 Task: In the  document Cyberbullyingfile.rtf change page color to  'Blue'. Insert watermark  'Do not copy ' Apply Font Style in watermark Georgia
Action: Mouse moved to (327, 410)
Screenshot: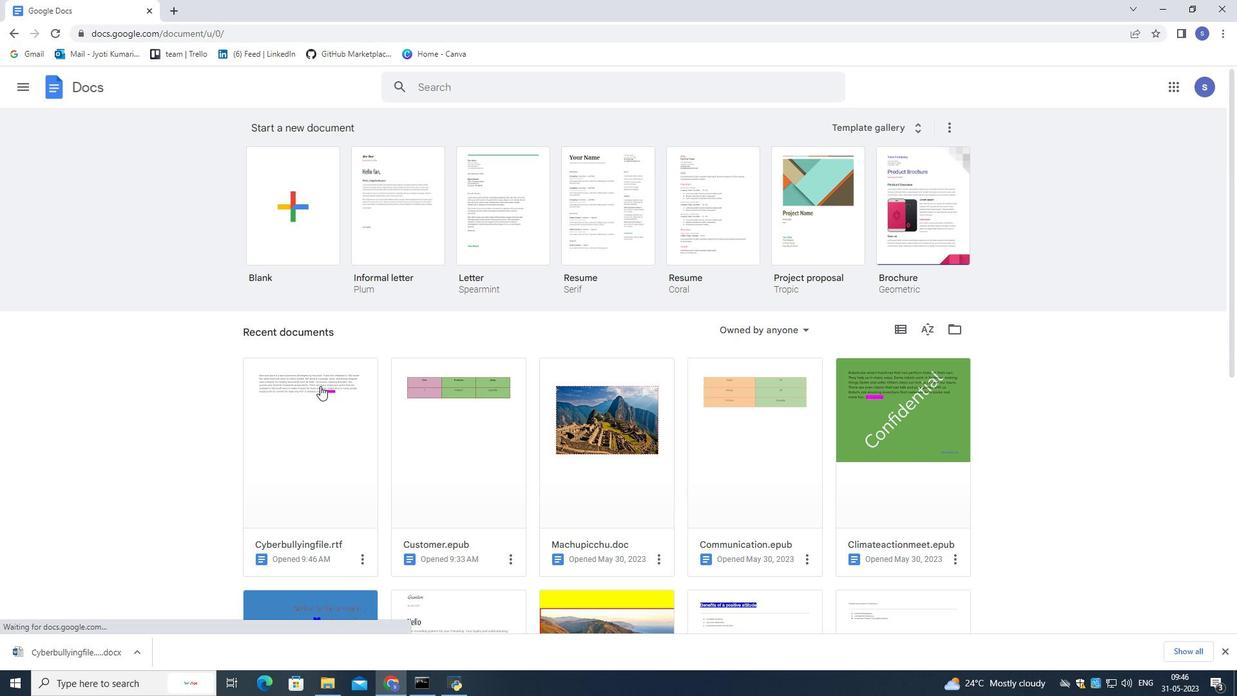 
Action: Mouse pressed left at (327, 410)
Screenshot: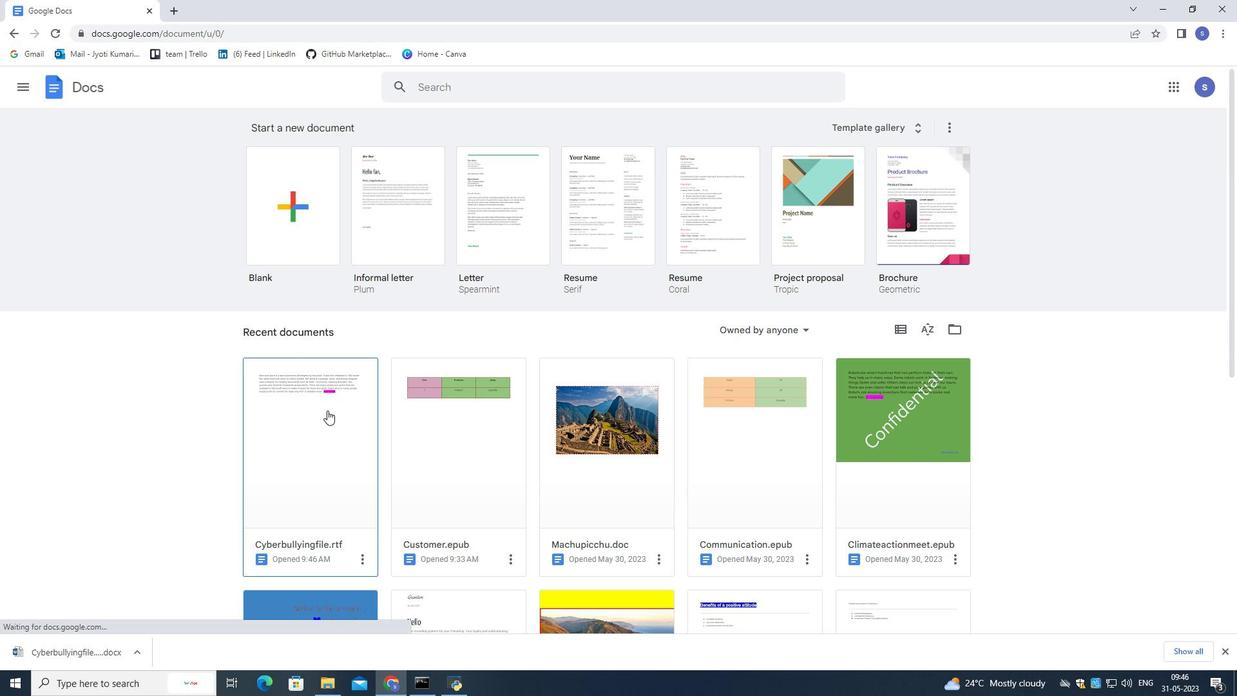 
Action: Mouse moved to (49, 97)
Screenshot: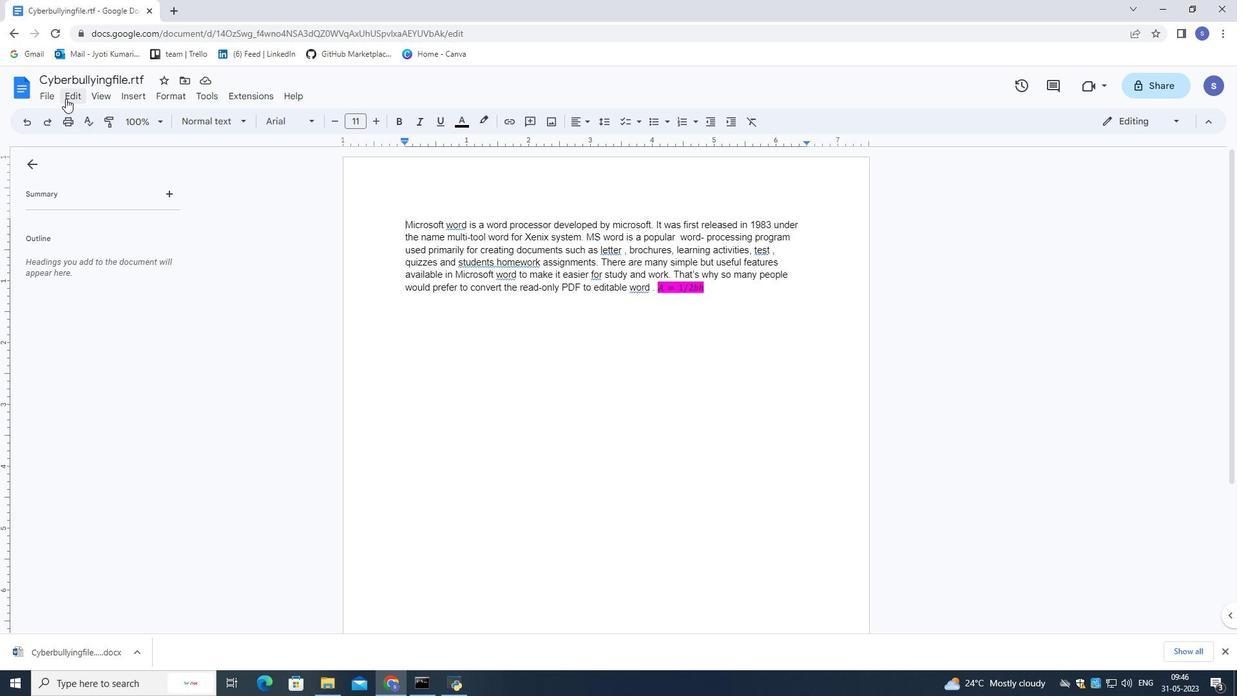 
Action: Mouse pressed left at (49, 97)
Screenshot: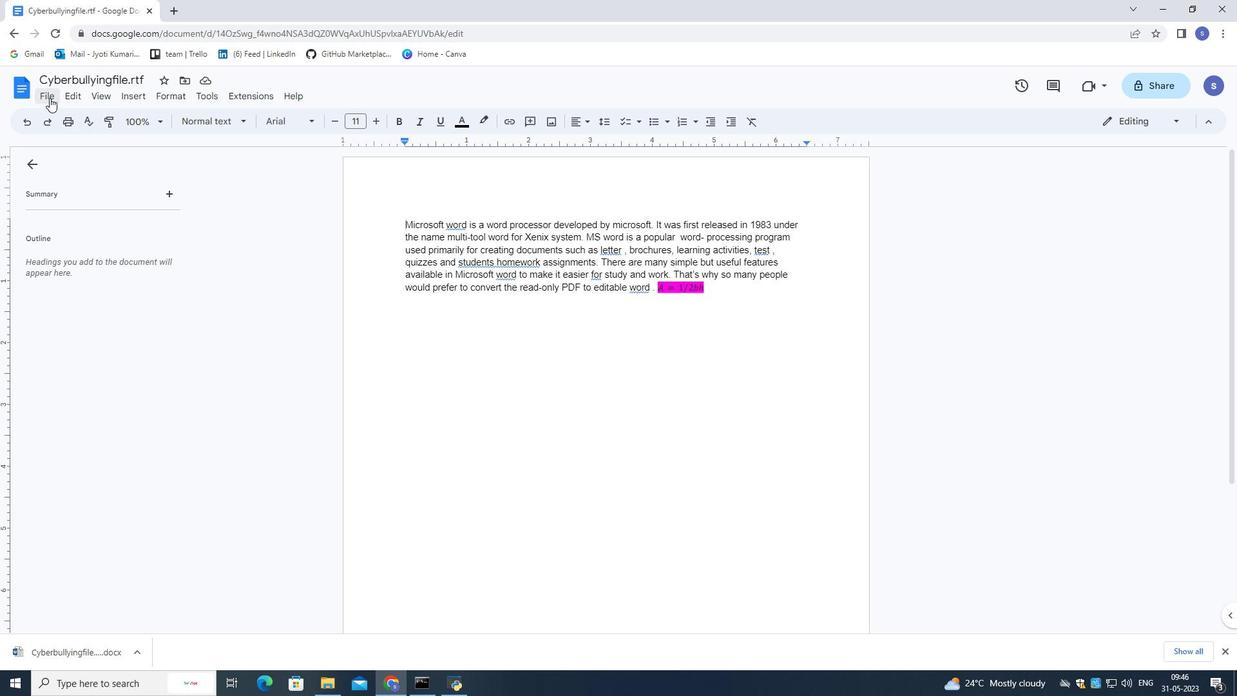 
Action: Mouse moved to (127, 444)
Screenshot: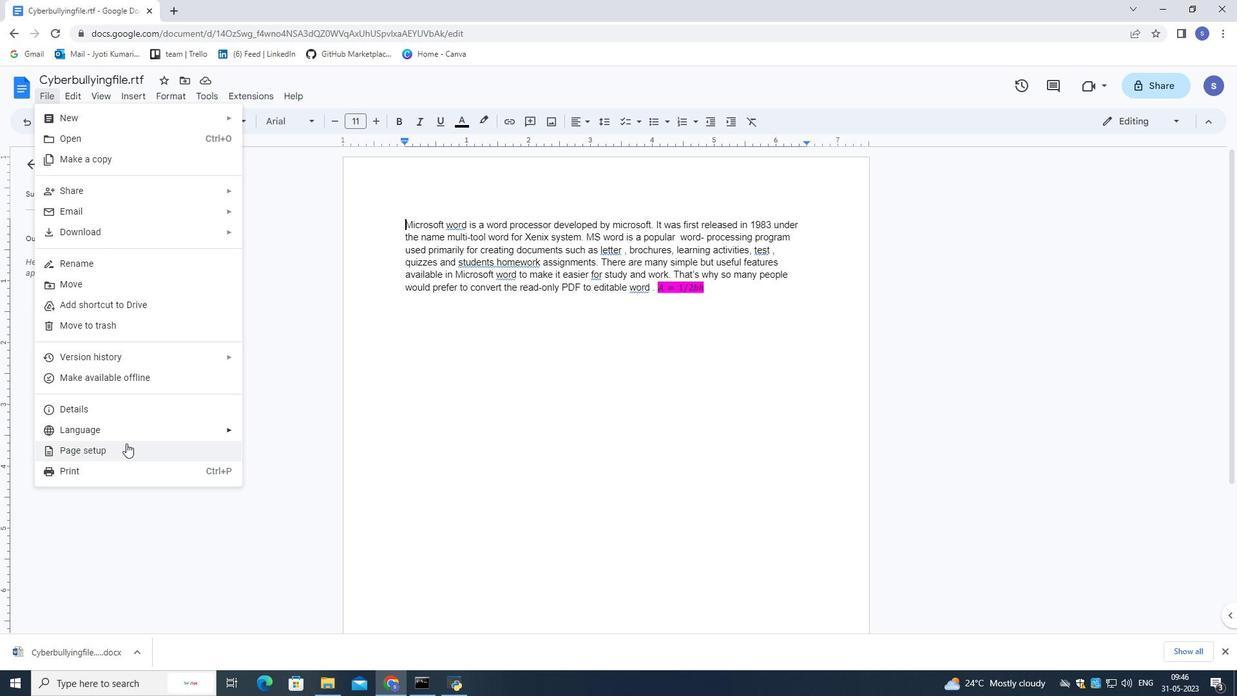 
Action: Mouse pressed left at (127, 444)
Screenshot: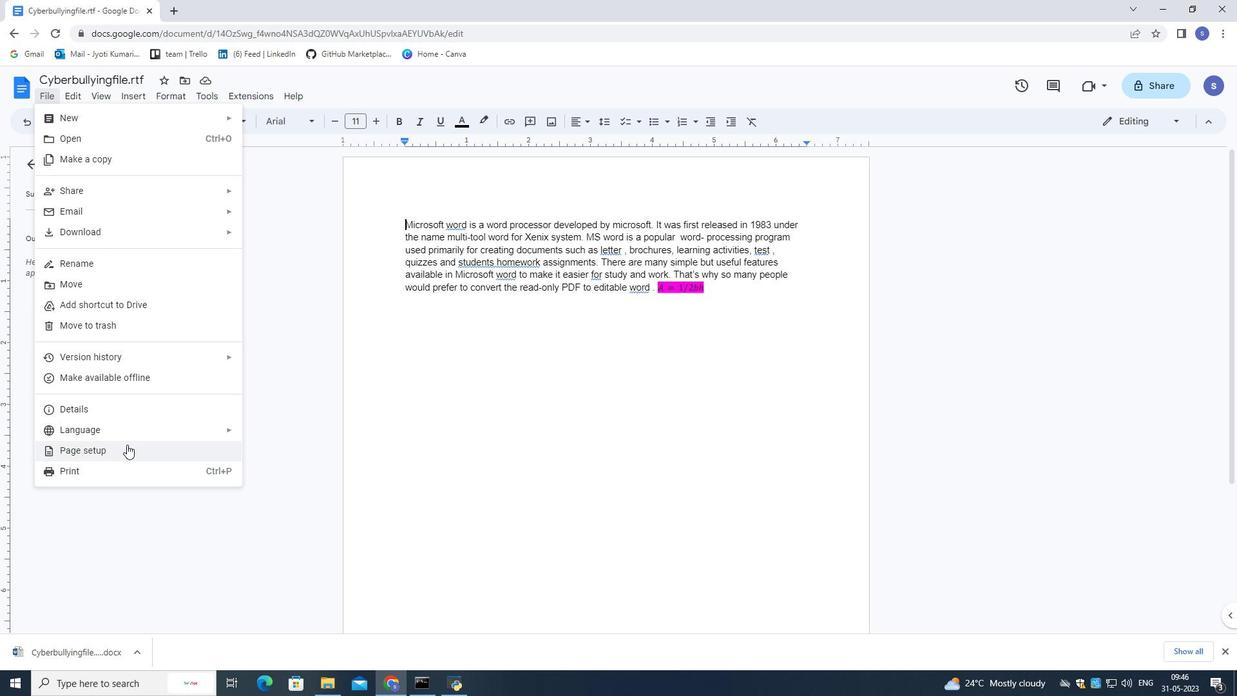 
Action: Mouse moved to (523, 428)
Screenshot: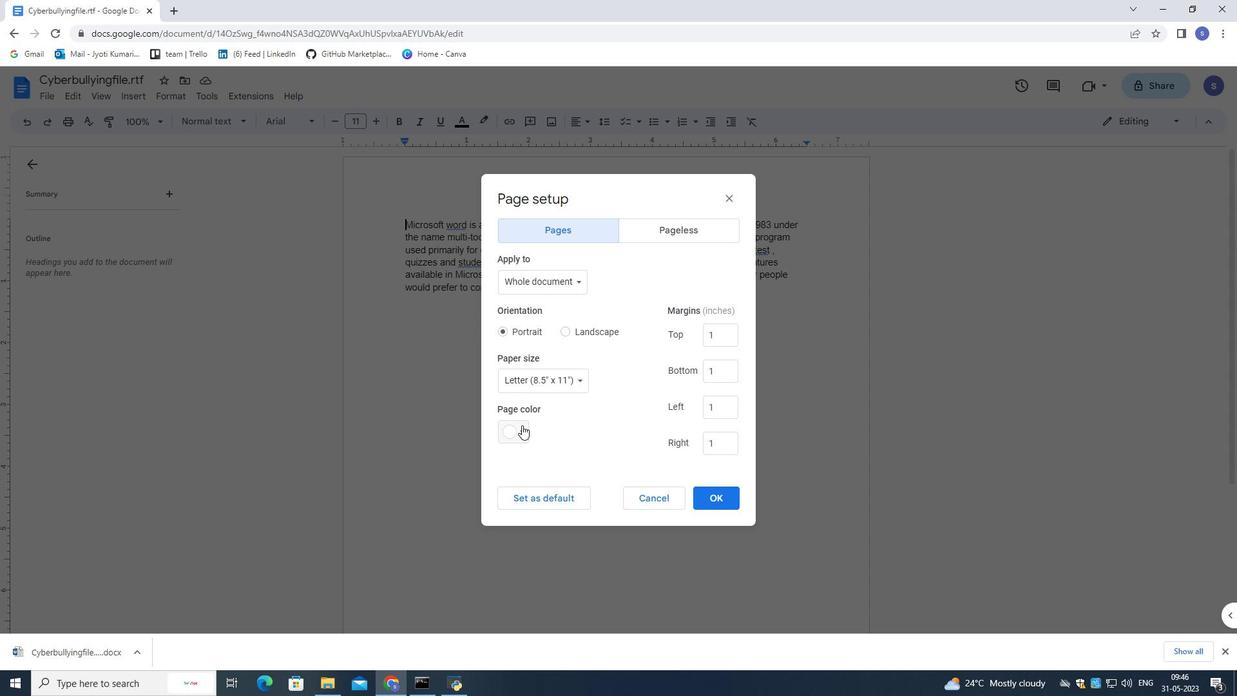 
Action: Mouse pressed left at (523, 428)
Screenshot: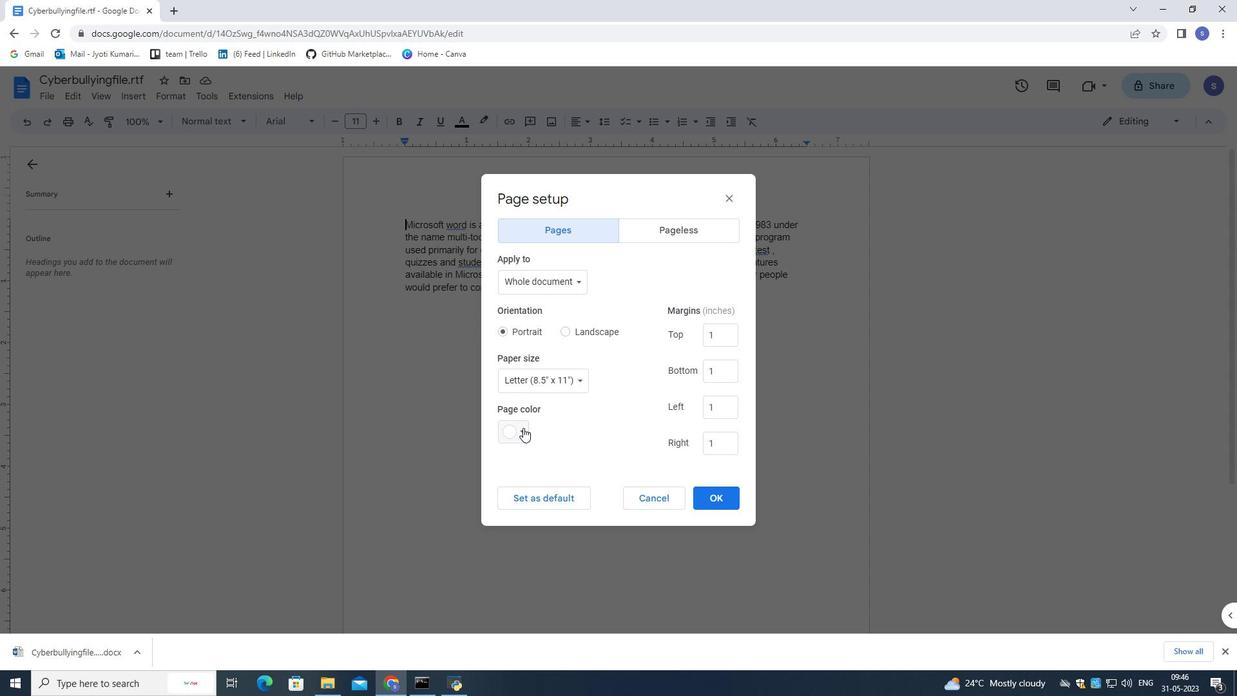 
Action: Mouse moved to (612, 498)
Screenshot: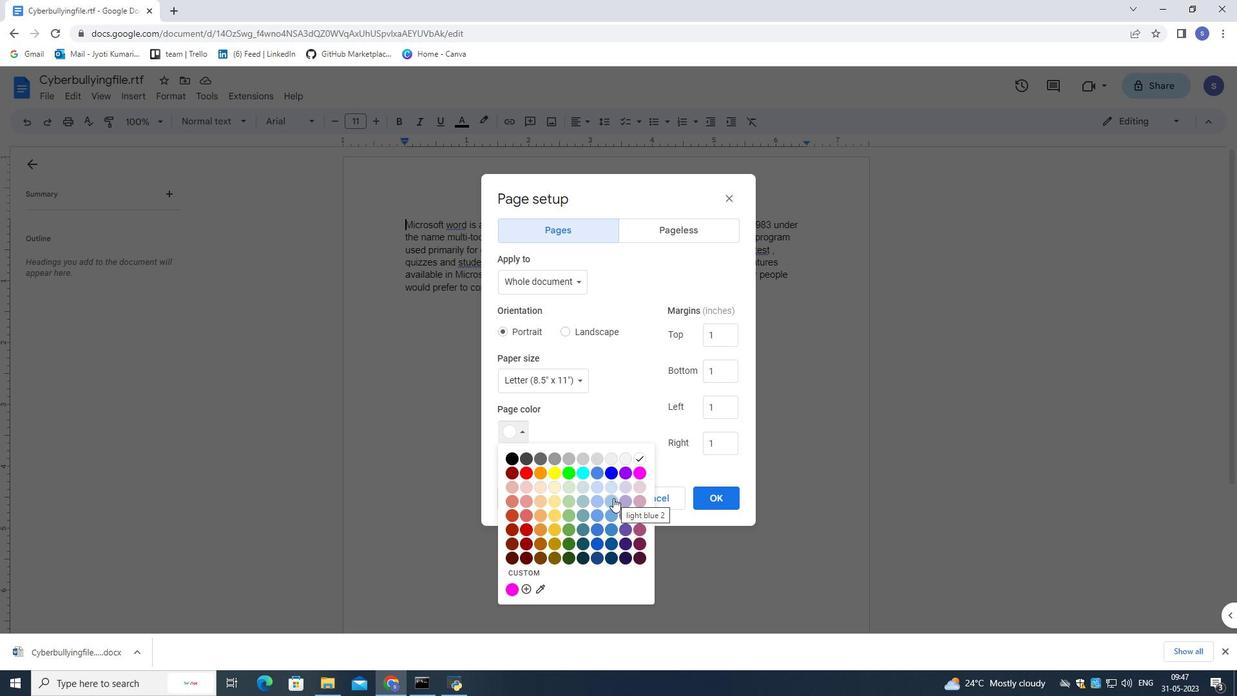 
Action: Mouse pressed left at (612, 498)
Screenshot: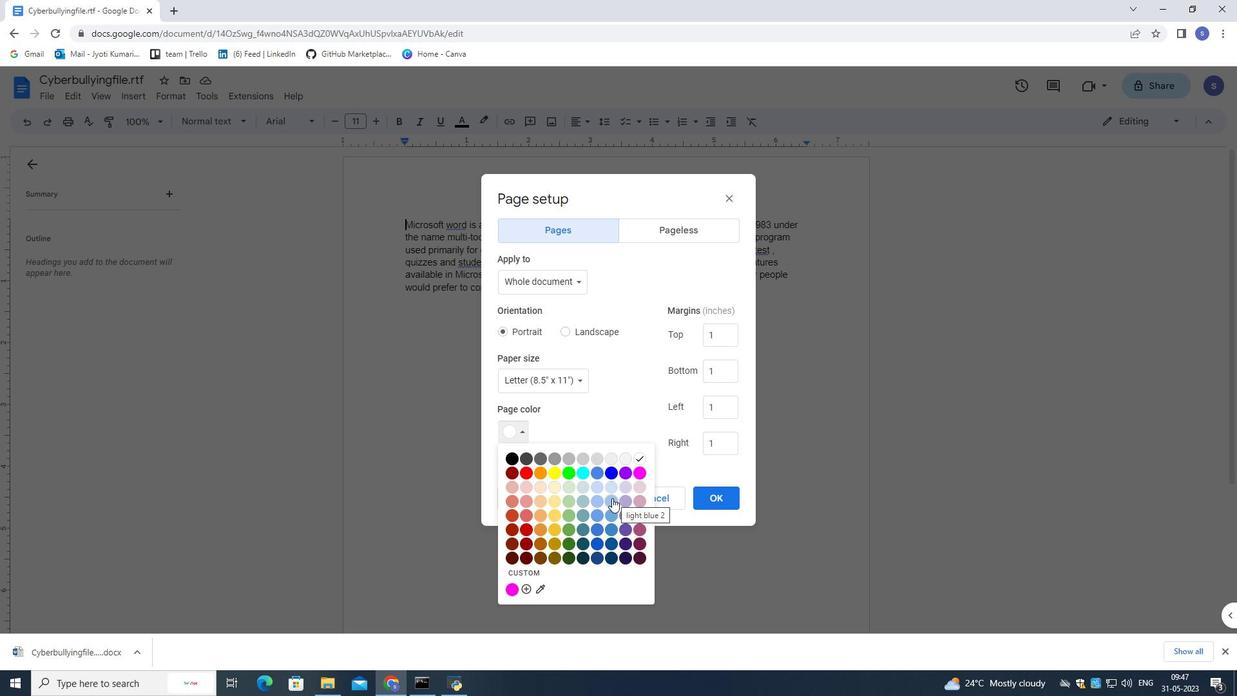 
Action: Mouse moved to (700, 499)
Screenshot: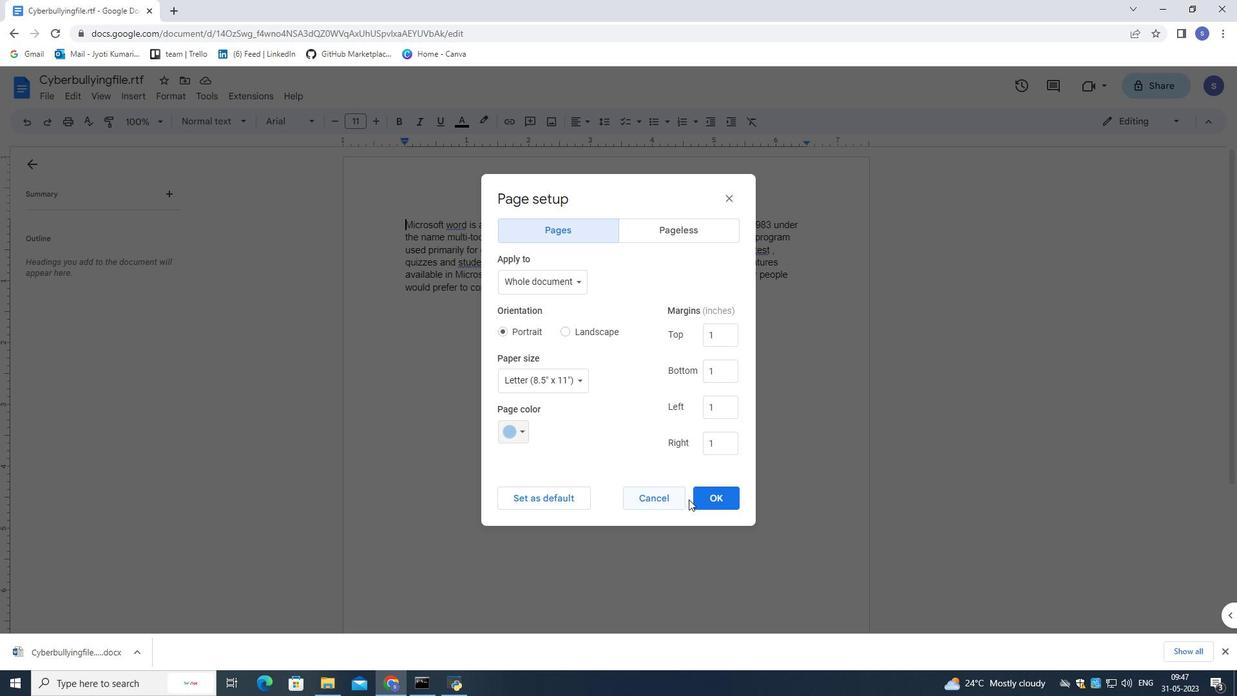 
Action: Mouse pressed left at (700, 499)
Screenshot: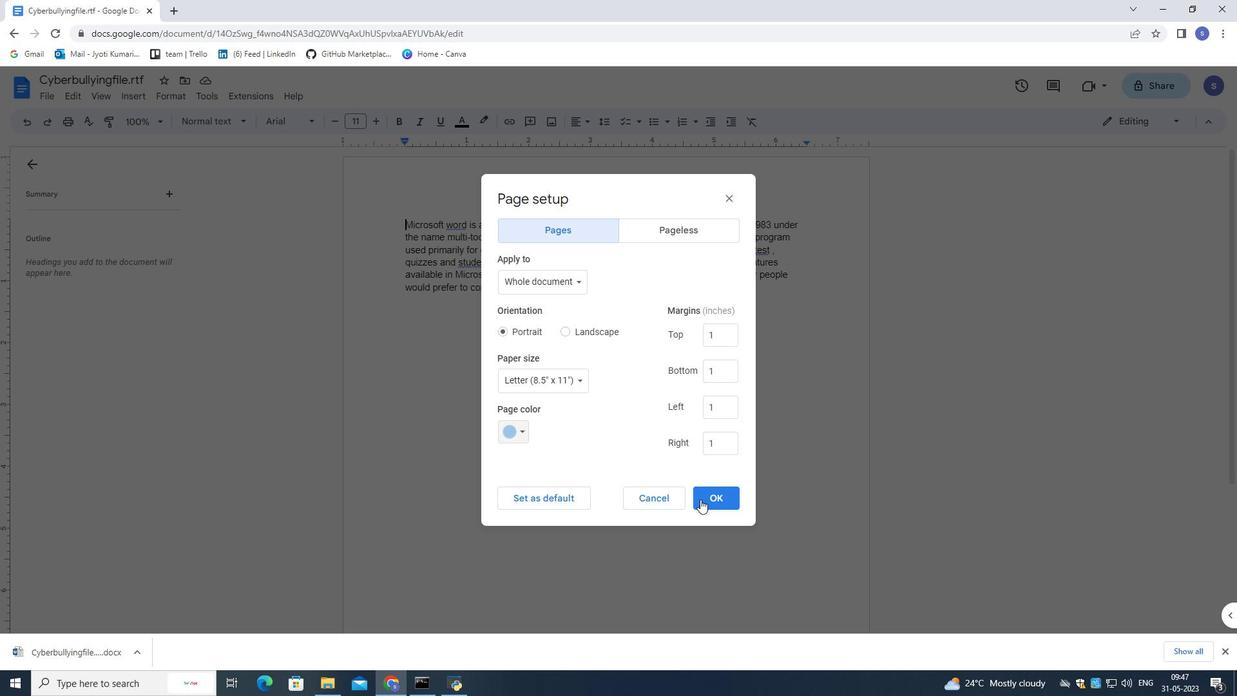 
Action: Mouse moved to (149, 94)
Screenshot: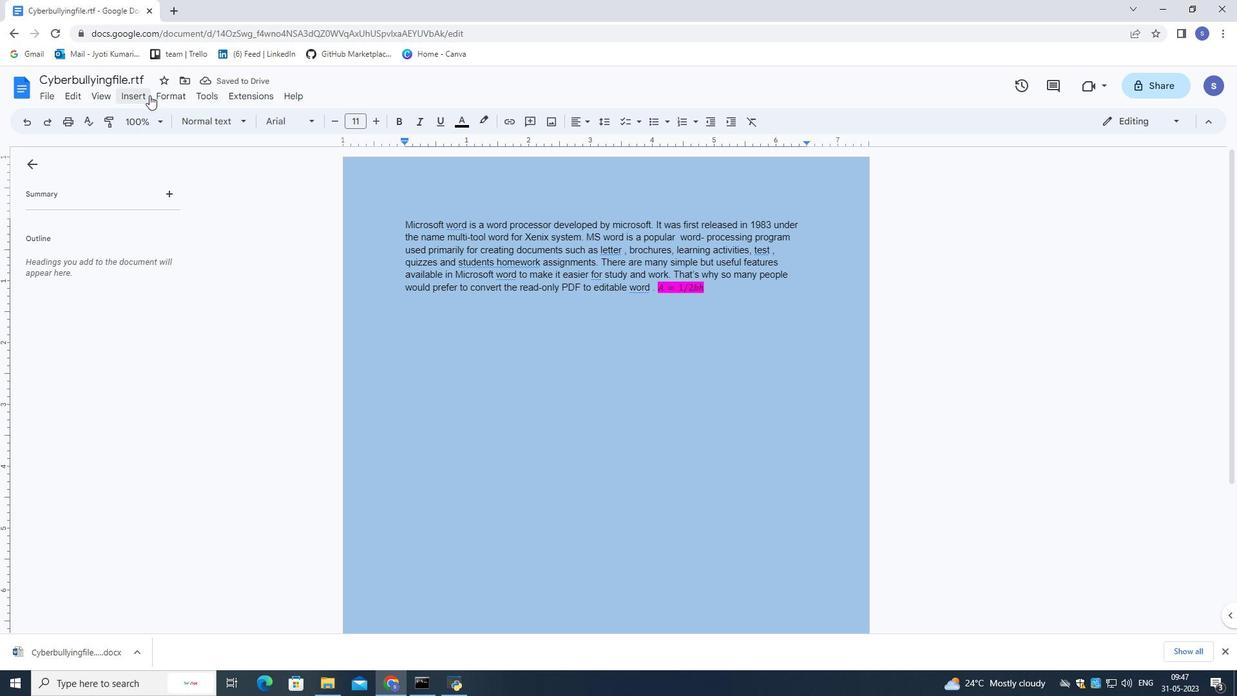 
Action: Mouse pressed left at (149, 94)
Screenshot: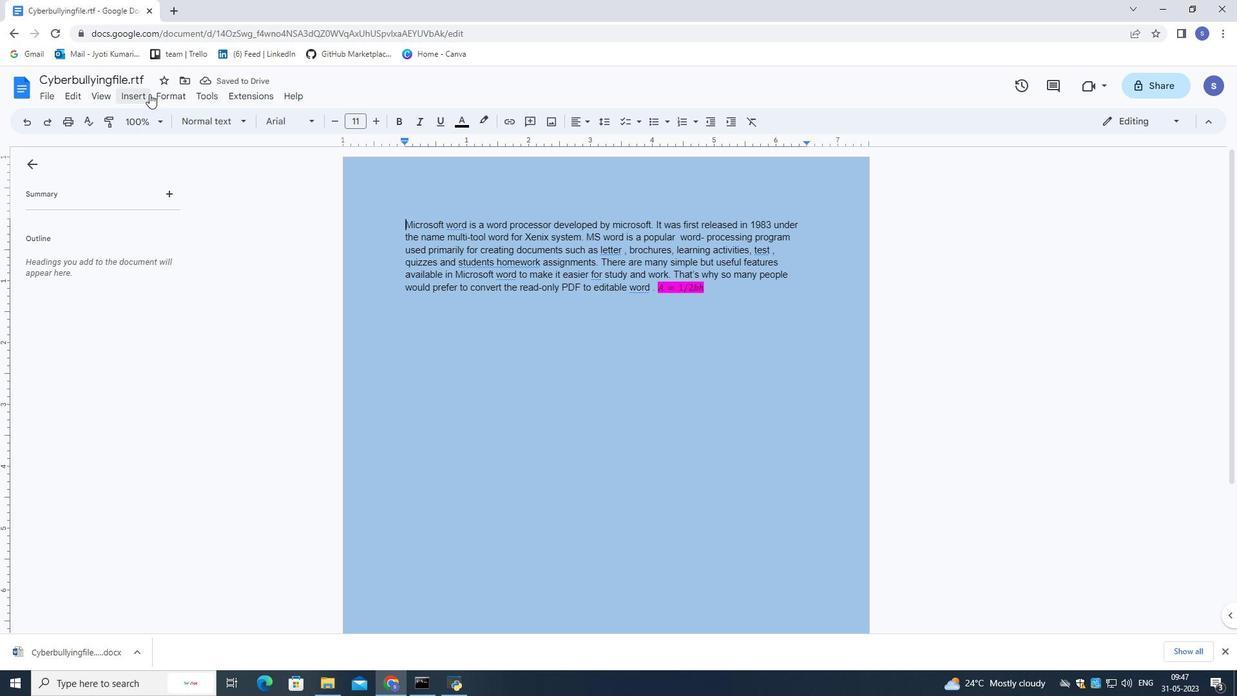 
Action: Mouse moved to (184, 397)
Screenshot: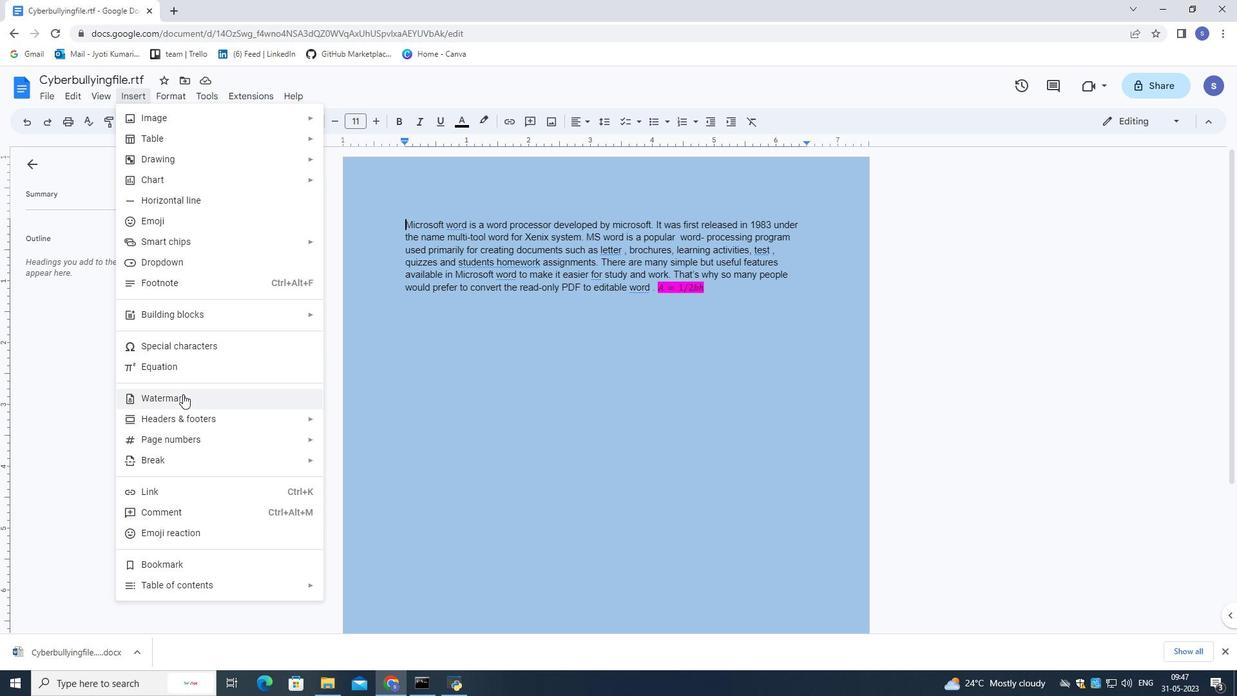 
Action: Mouse pressed left at (184, 397)
Screenshot: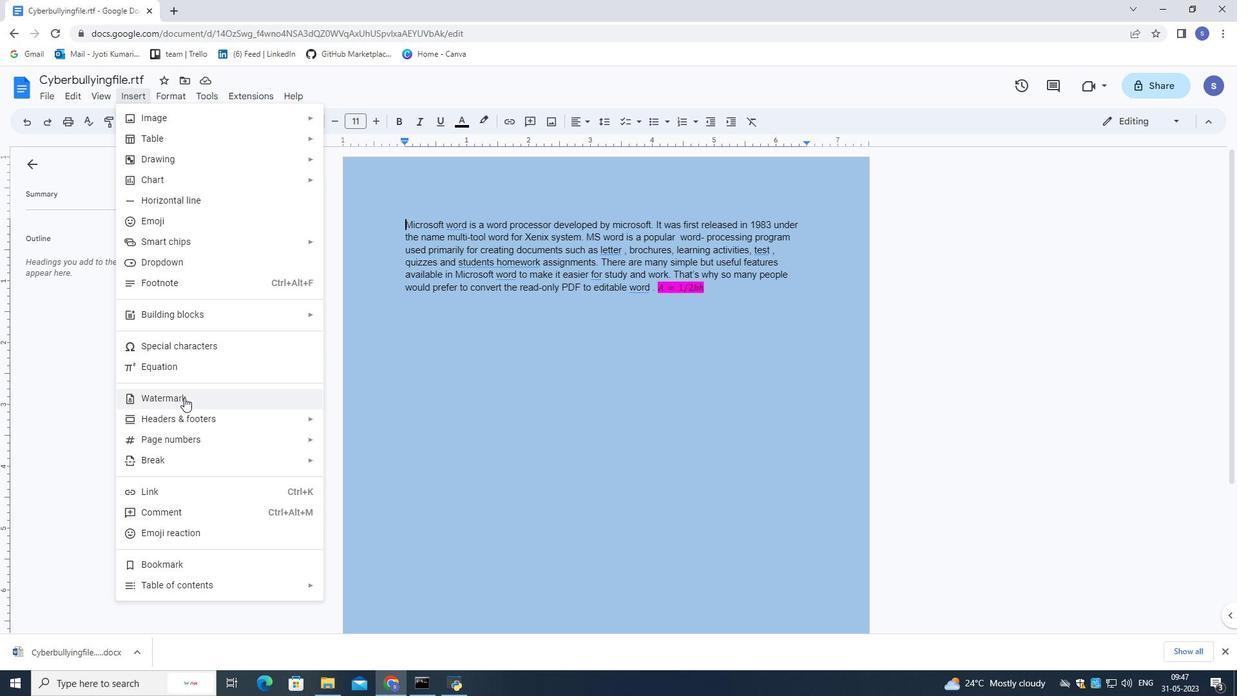 
Action: Mouse moved to (1167, 159)
Screenshot: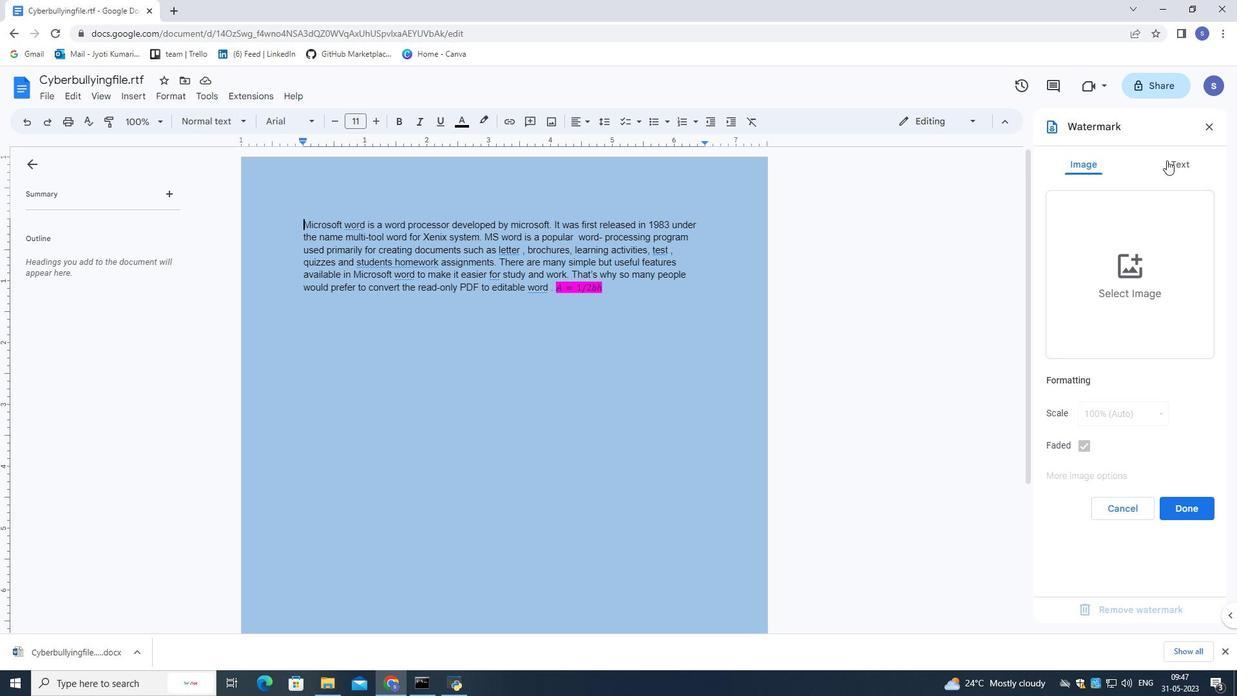 
Action: Mouse pressed left at (1167, 159)
Screenshot: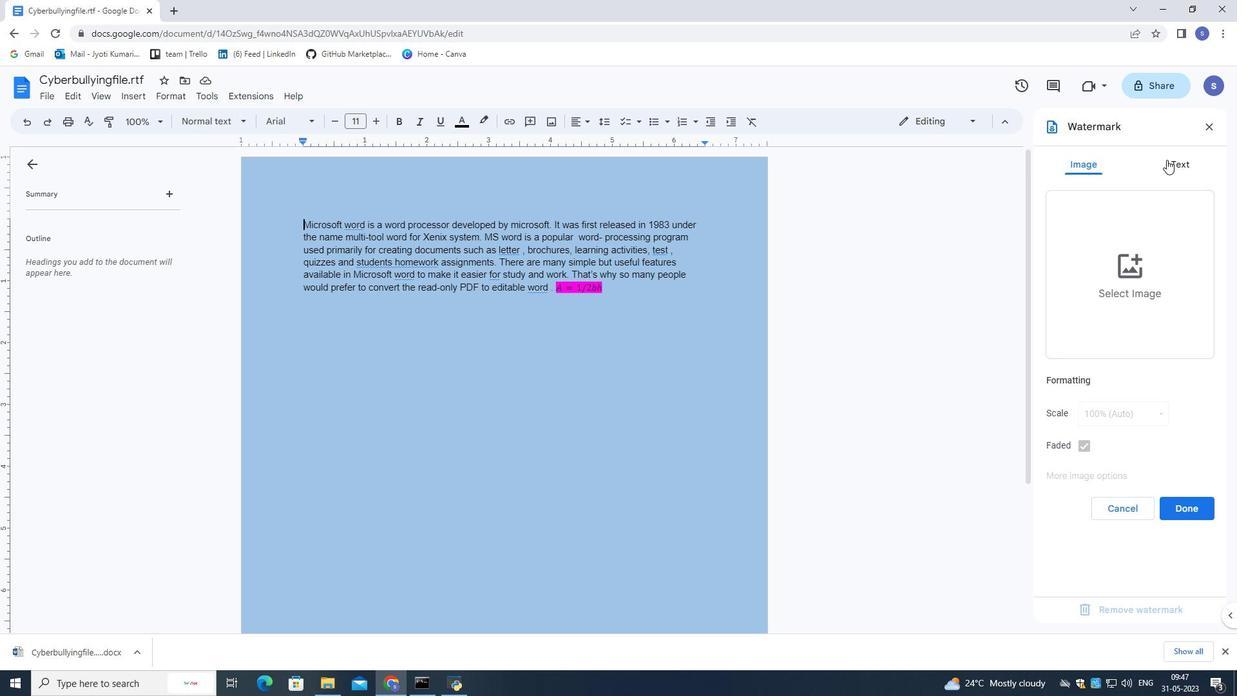 
Action: Mouse moved to (1101, 205)
Screenshot: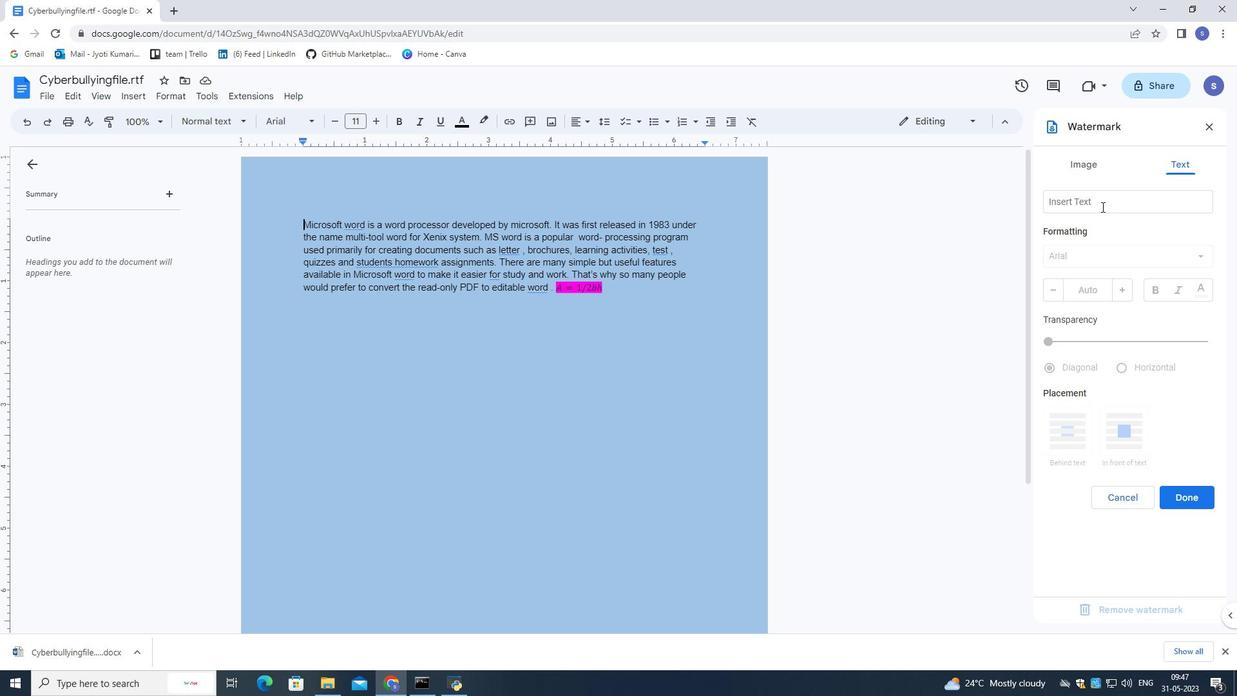 
Action: Mouse pressed left at (1101, 205)
Screenshot: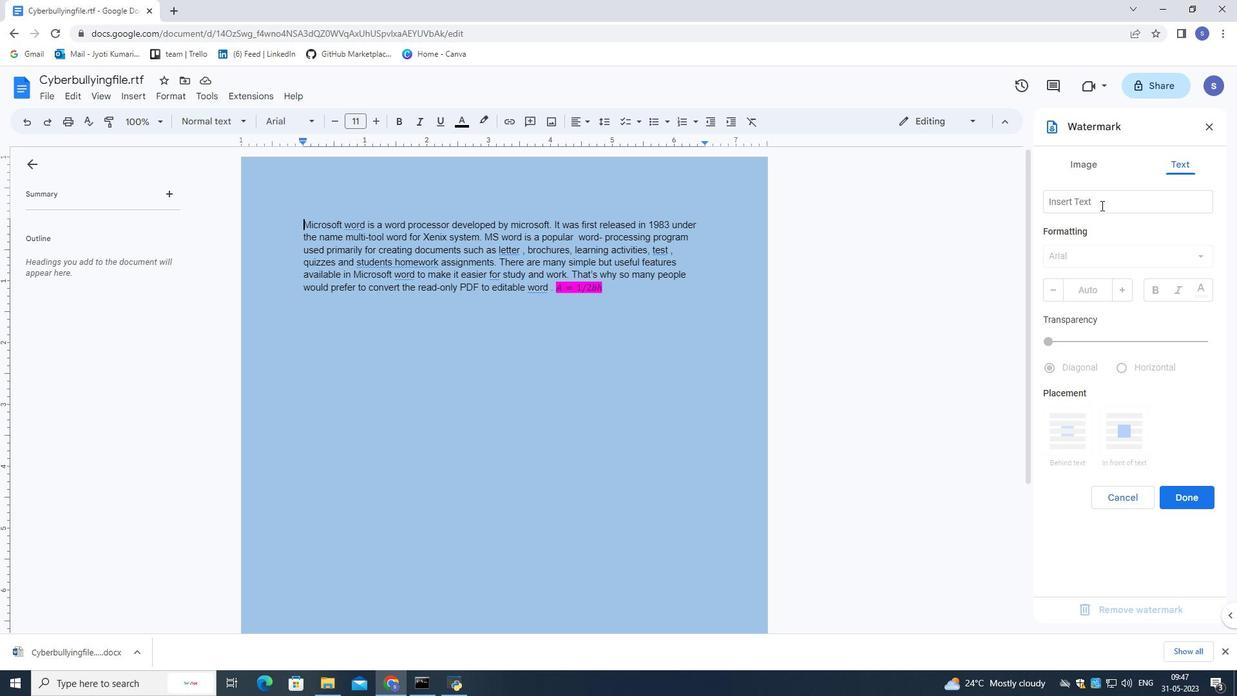 
Action: Key pressed <Key.shift>Do<Key.space>not<Key.space>copy
Screenshot: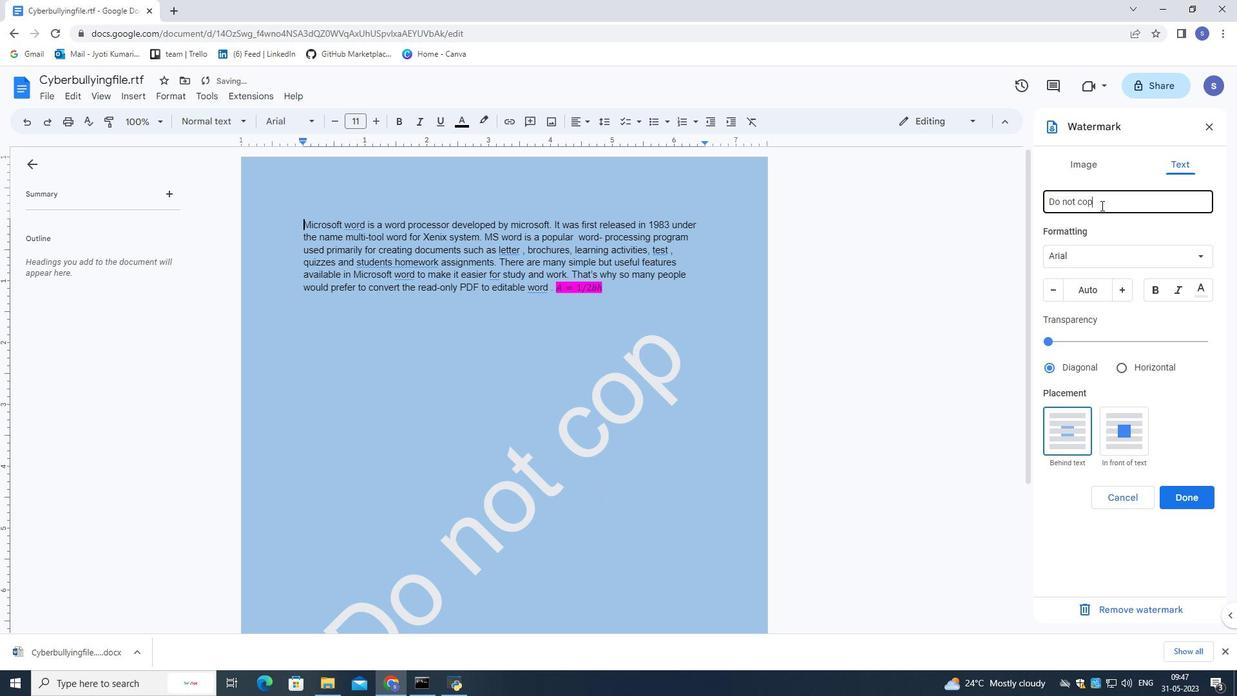 
Action: Mouse moved to (1084, 256)
Screenshot: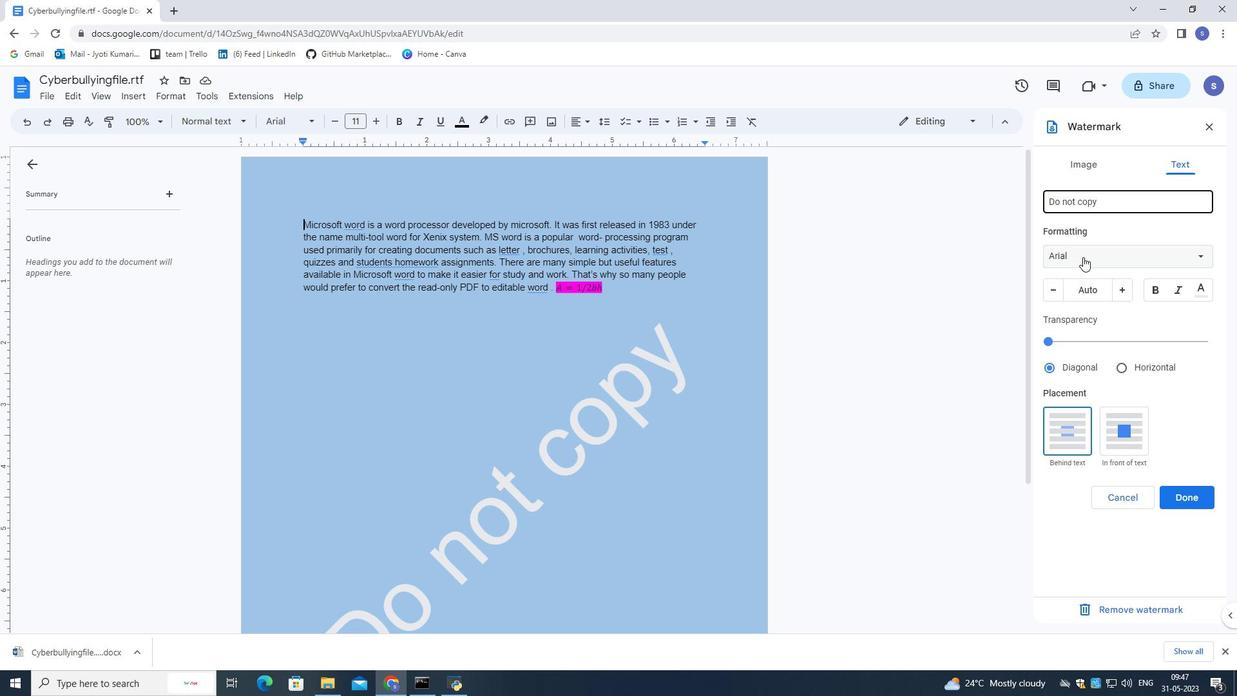 
Action: Mouse pressed left at (1084, 256)
Screenshot: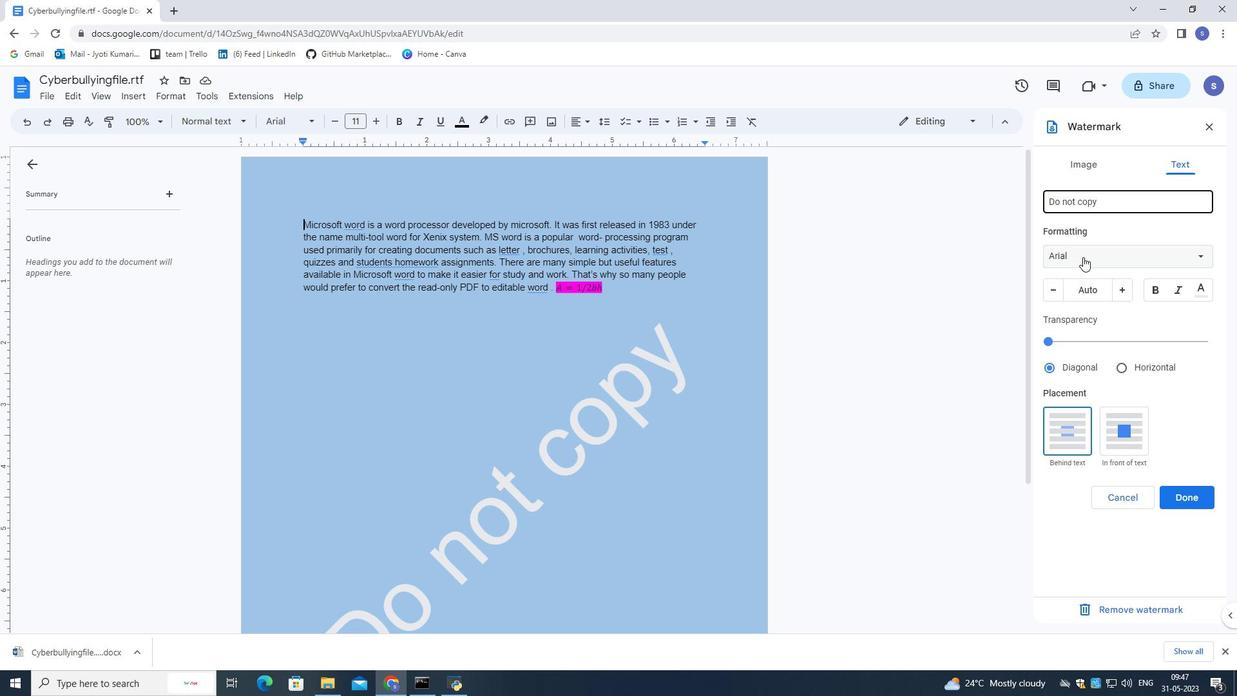 
Action: Mouse moved to (1084, 275)
Screenshot: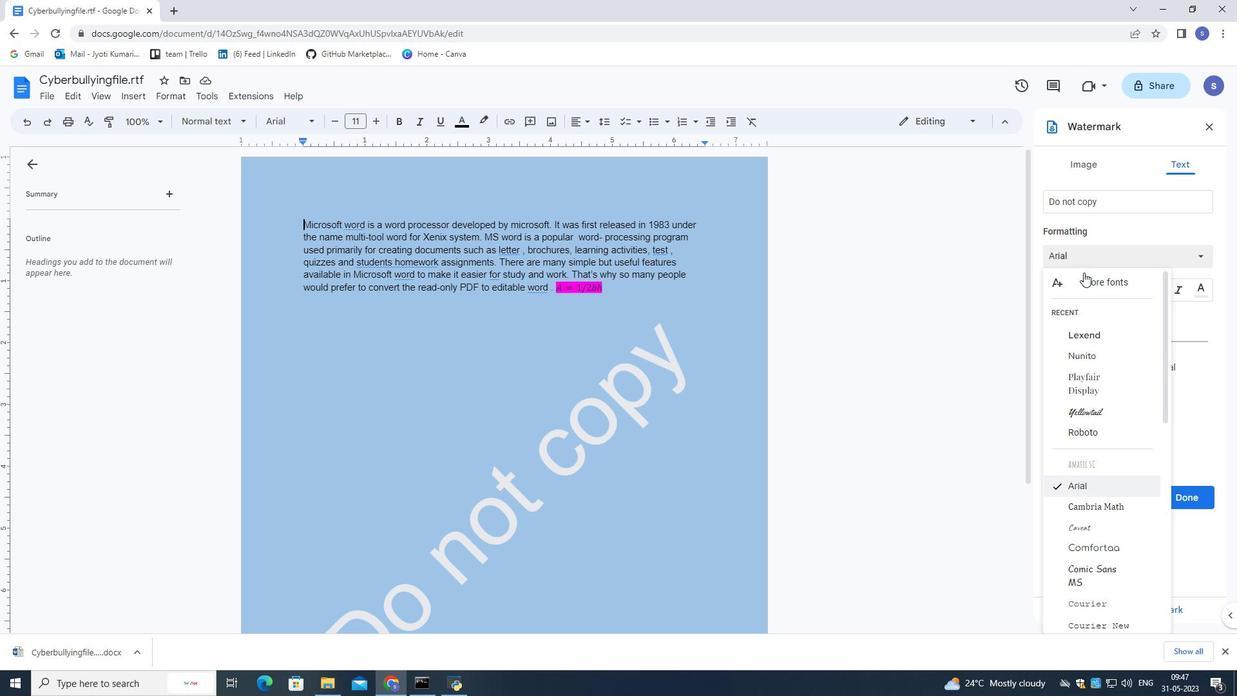 
Action: Mouse pressed left at (1084, 275)
Screenshot: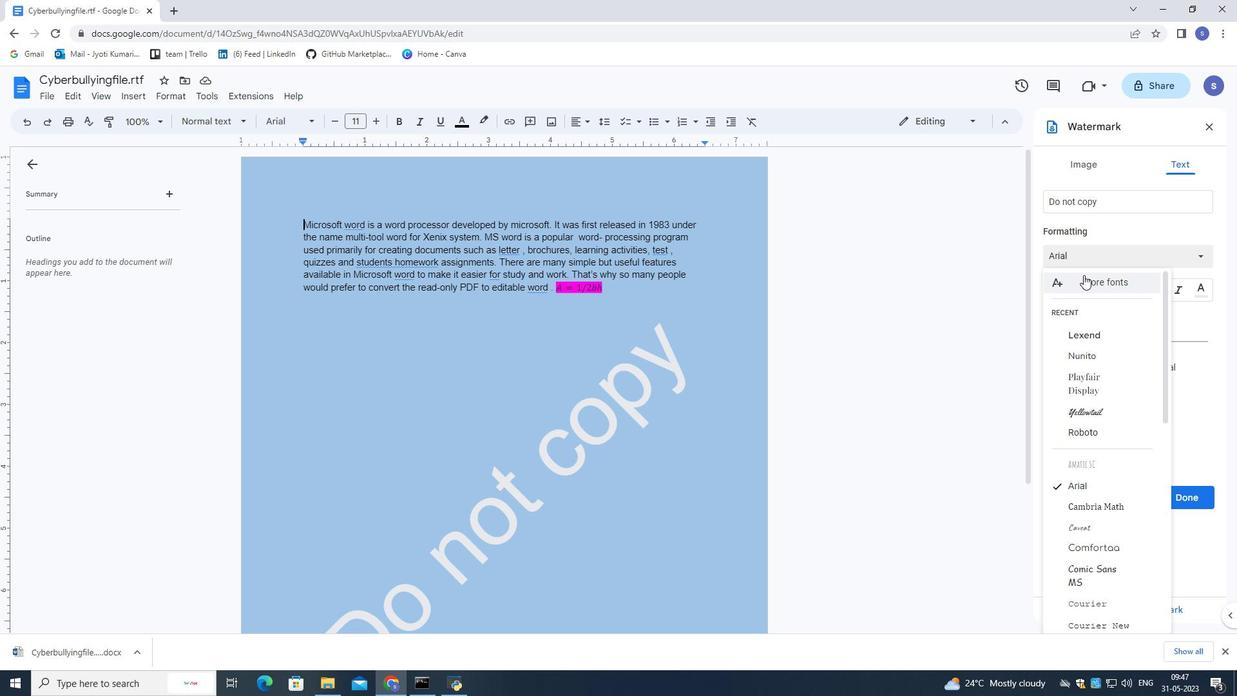 
Action: Mouse moved to (411, 198)
Screenshot: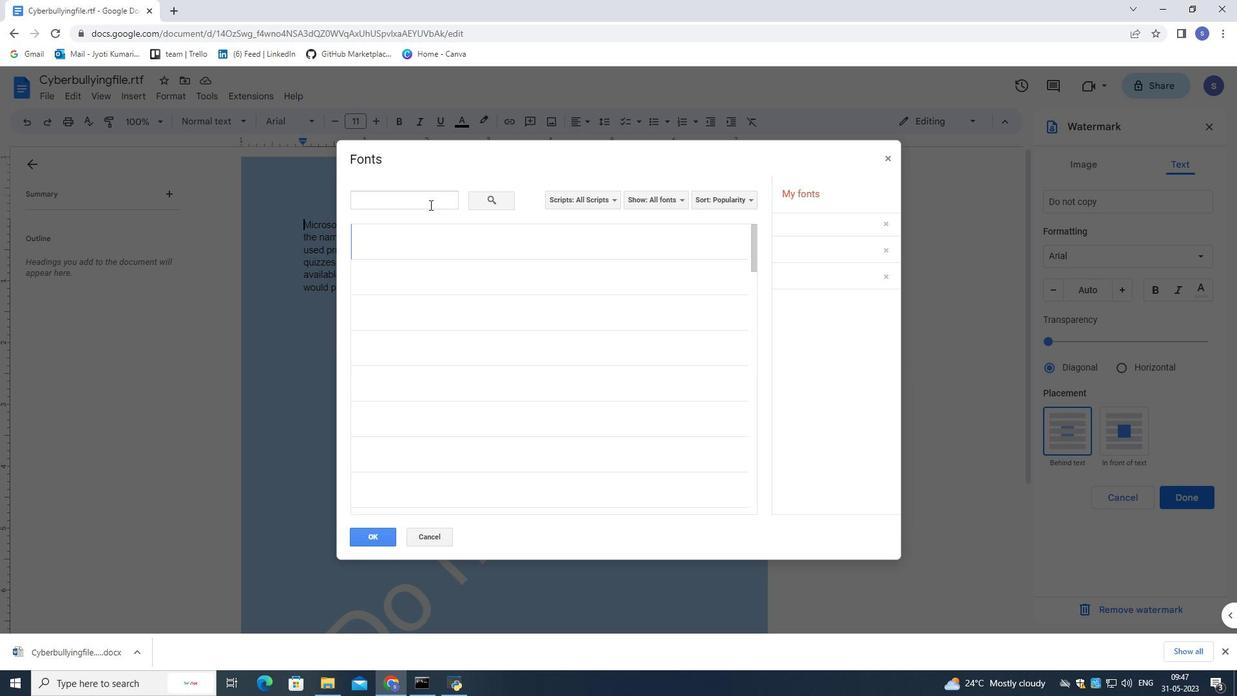 
Action: Mouse pressed left at (411, 198)
Screenshot: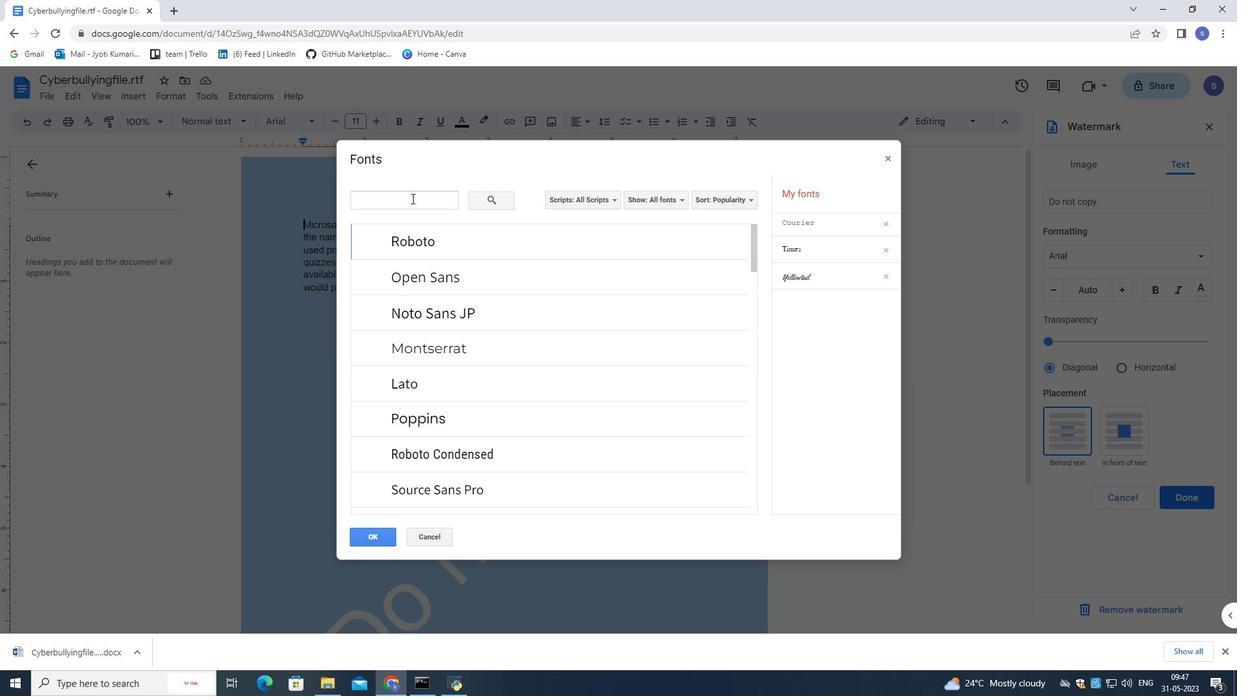 
Action: Key pressed georgia
Screenshot: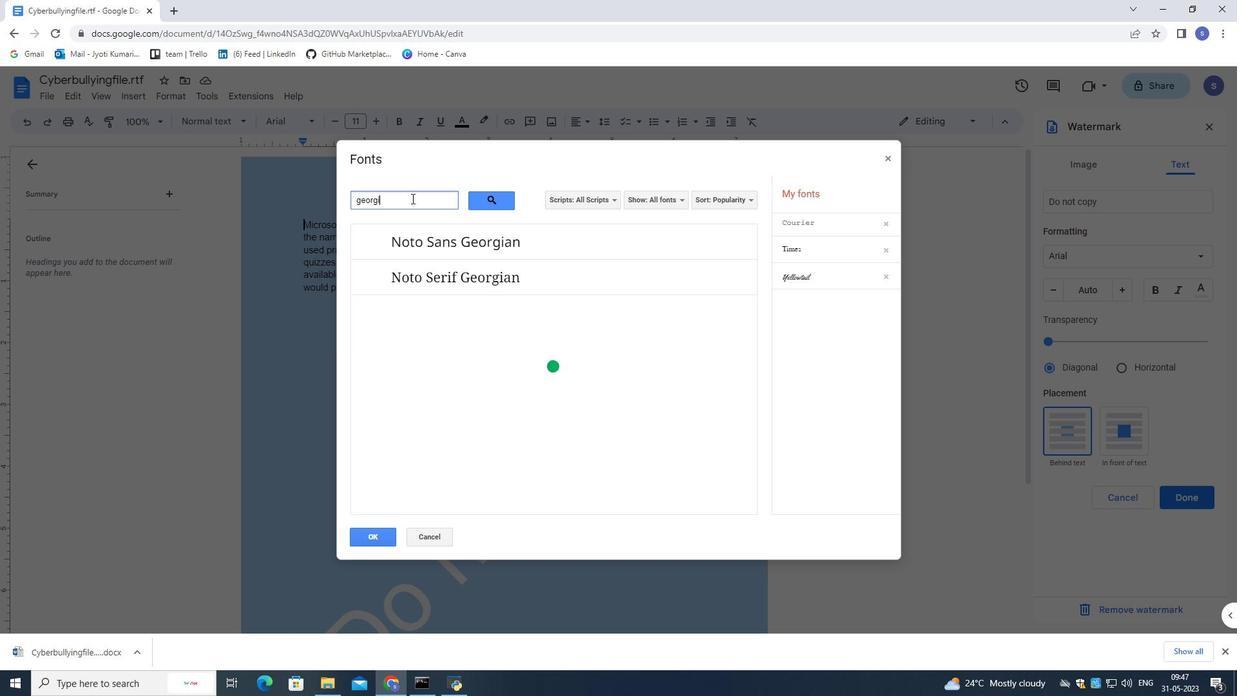 
Action: Mouse moved to (500, 248)
Screenshot: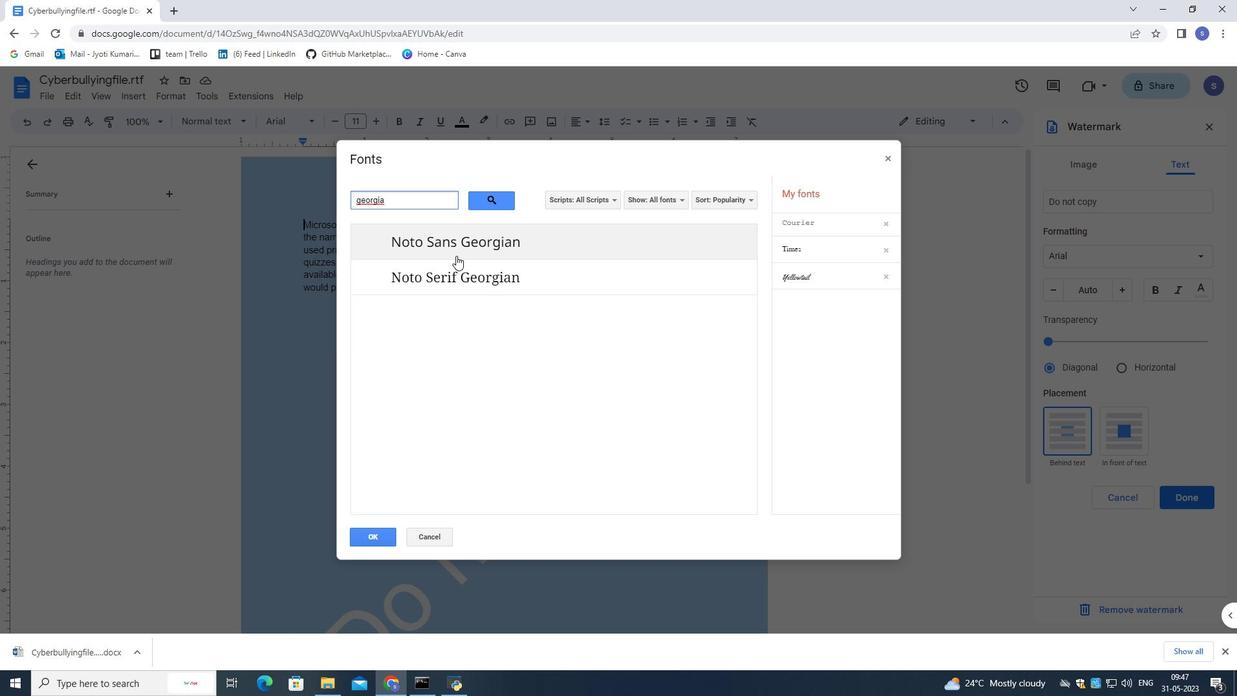 
Action: Mouse pressed left at (500, 248)
Screenshot: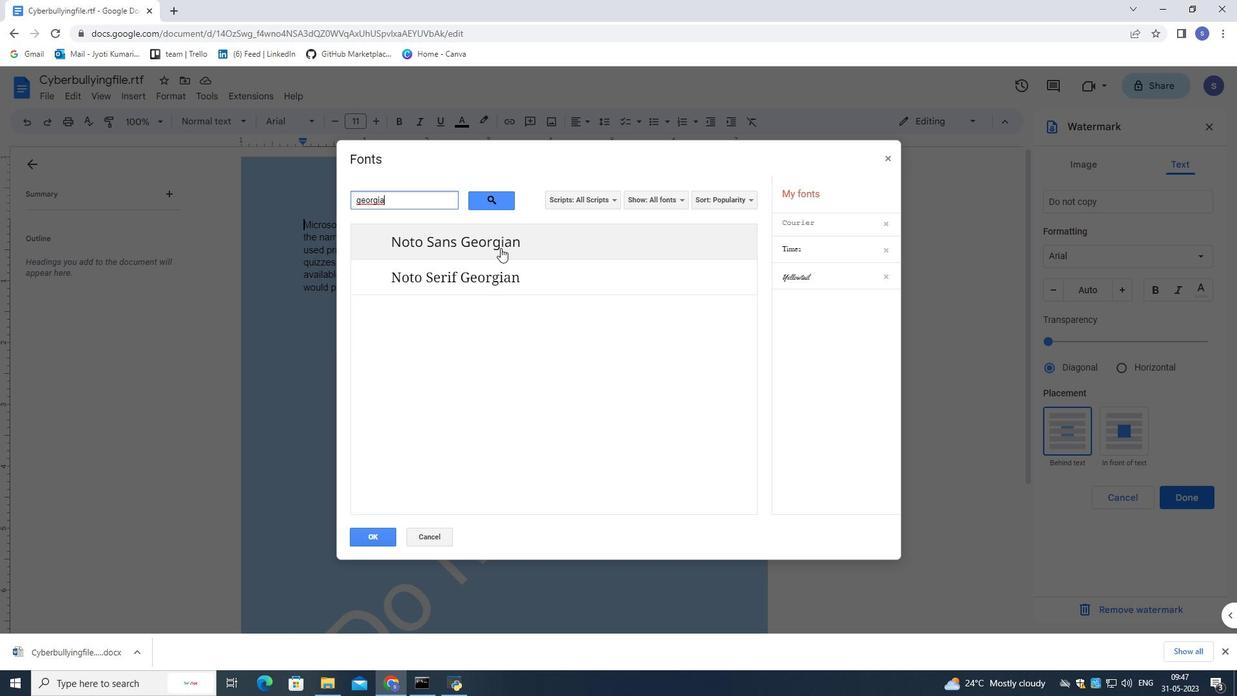 
Action: Mouse moved to (375, 538)
Screenshot: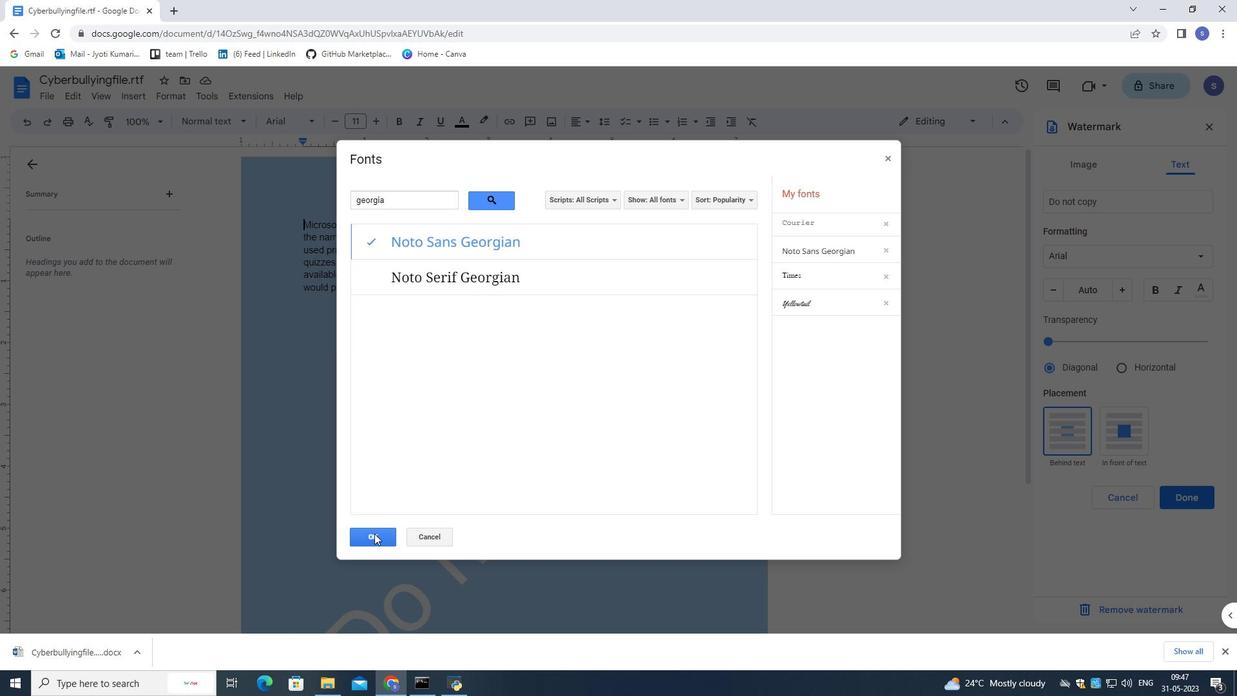 
Action: Mouse pressed left at (375, 538)
Screenshot: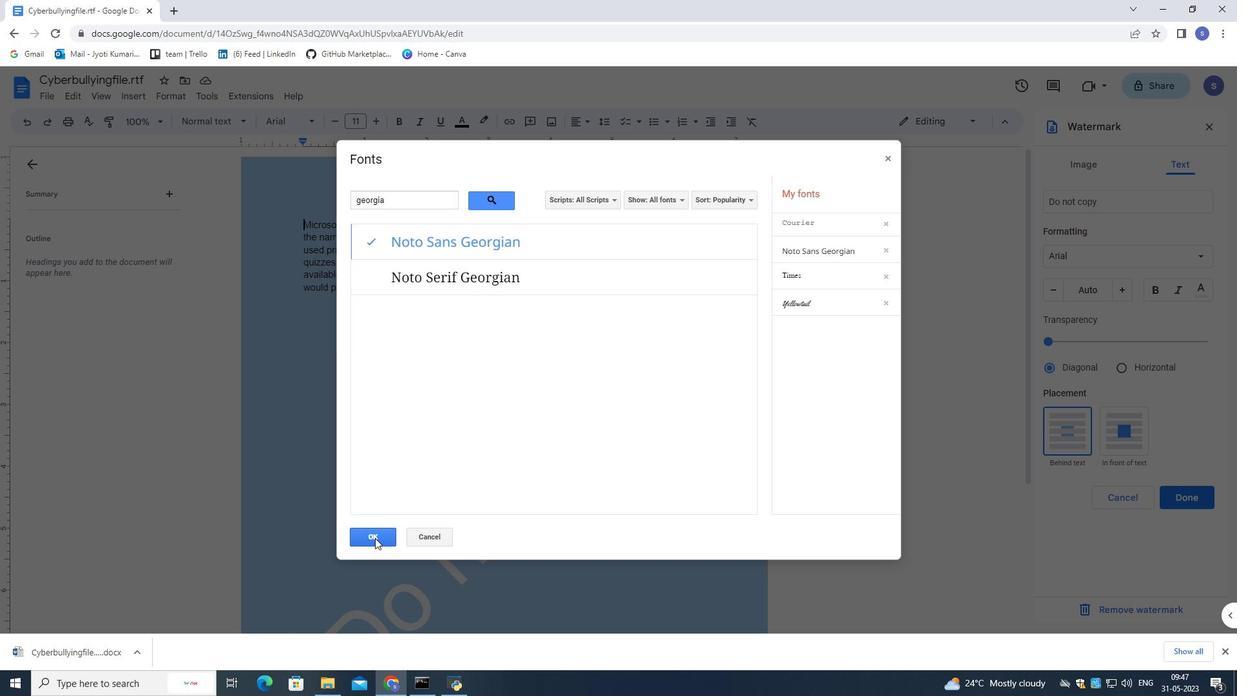 
Action: Mouse moved to (1197, 491)
Screenshot: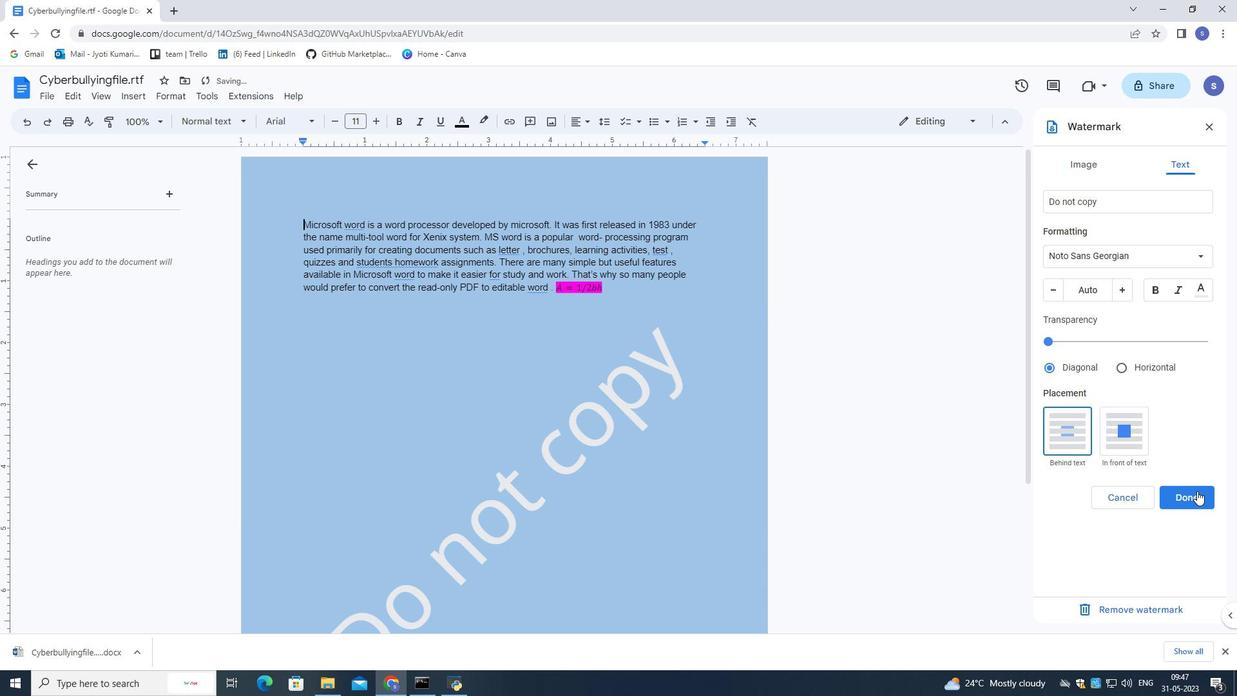 
Action: Mouse pressed left at (1197, 491)
Screenshot: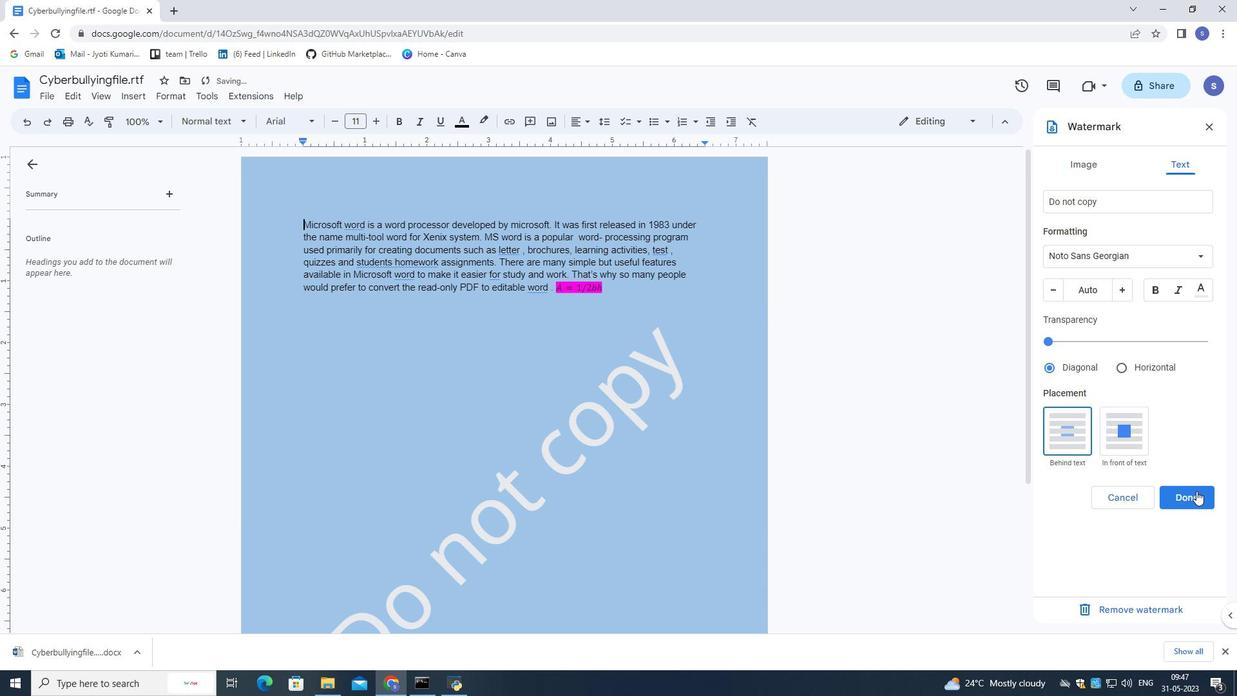 
Action: Mouse moved to (830, 520)
Screenshot: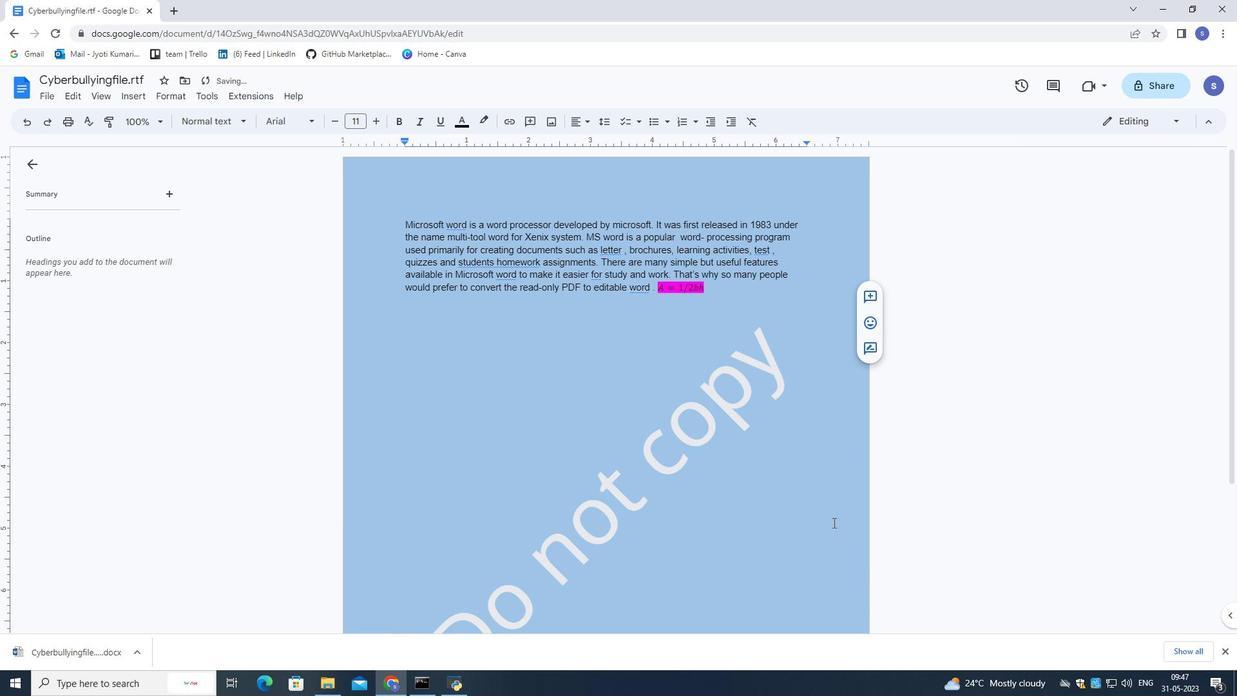
Action: Mouse scrolled (830, 519) with delta (0, 0)
Screenshot: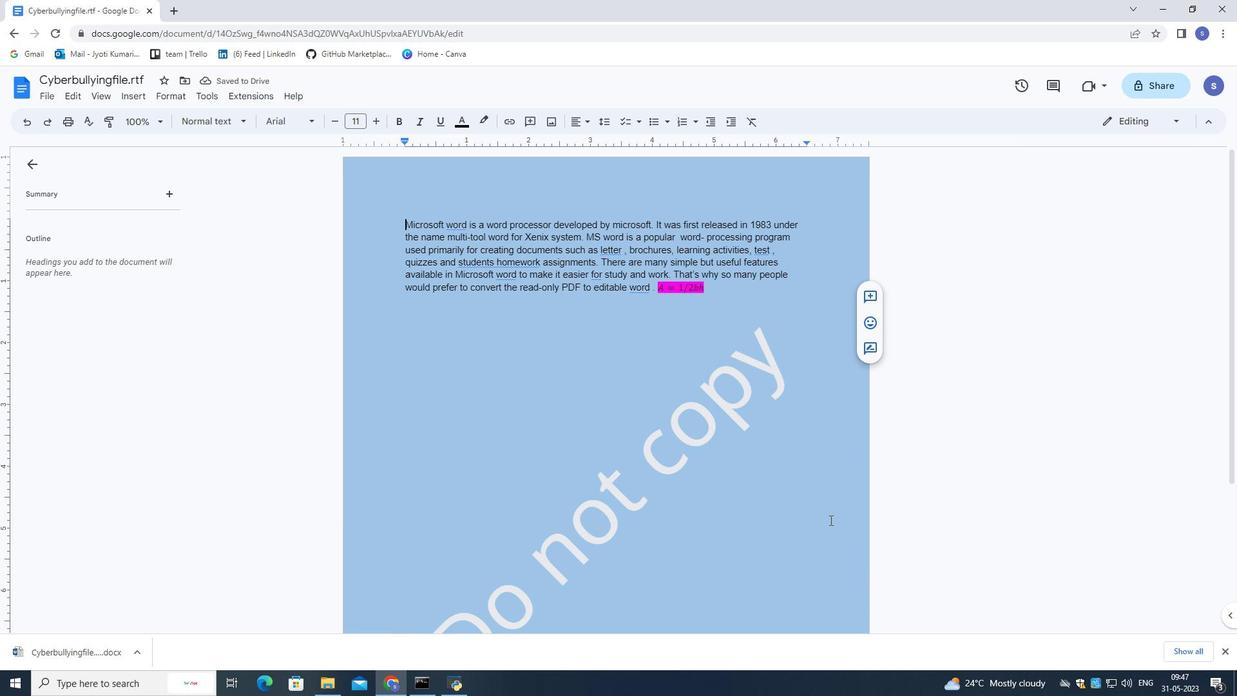 
Action: Mouse scrolled (830, 519) with delta (0, 0)
Screenshot: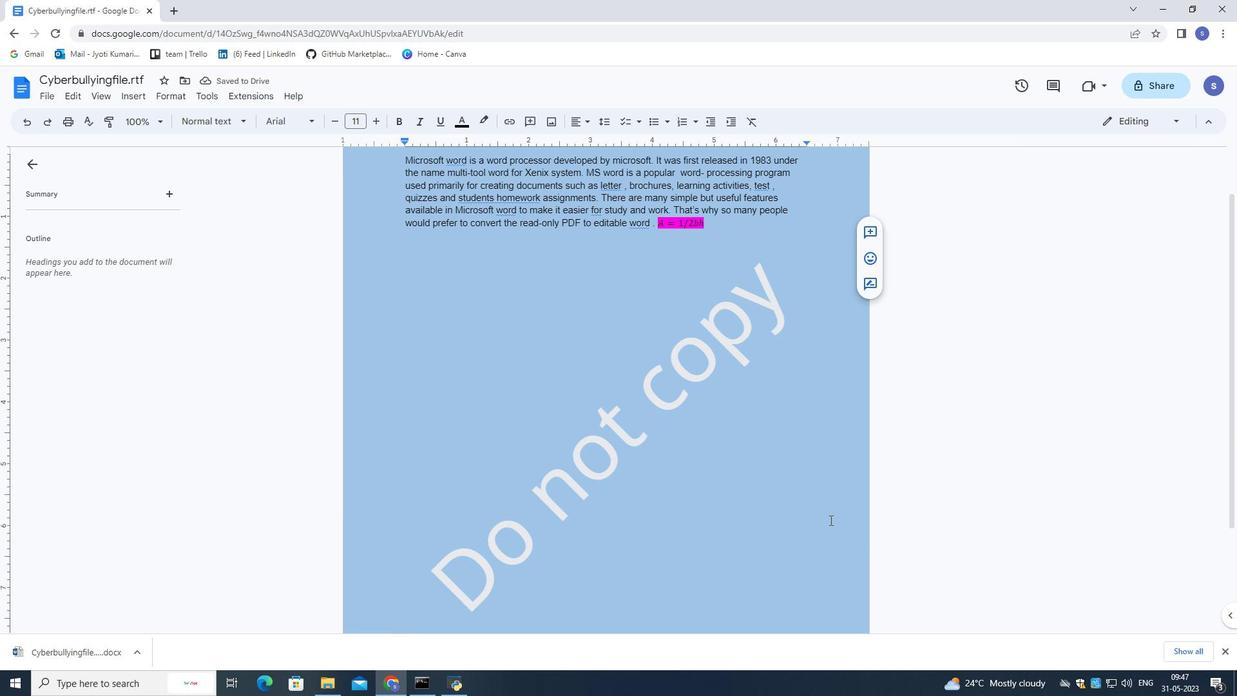 
Action: Mouse scrolled (830, 519) with delta (0, 0)
Screenshot: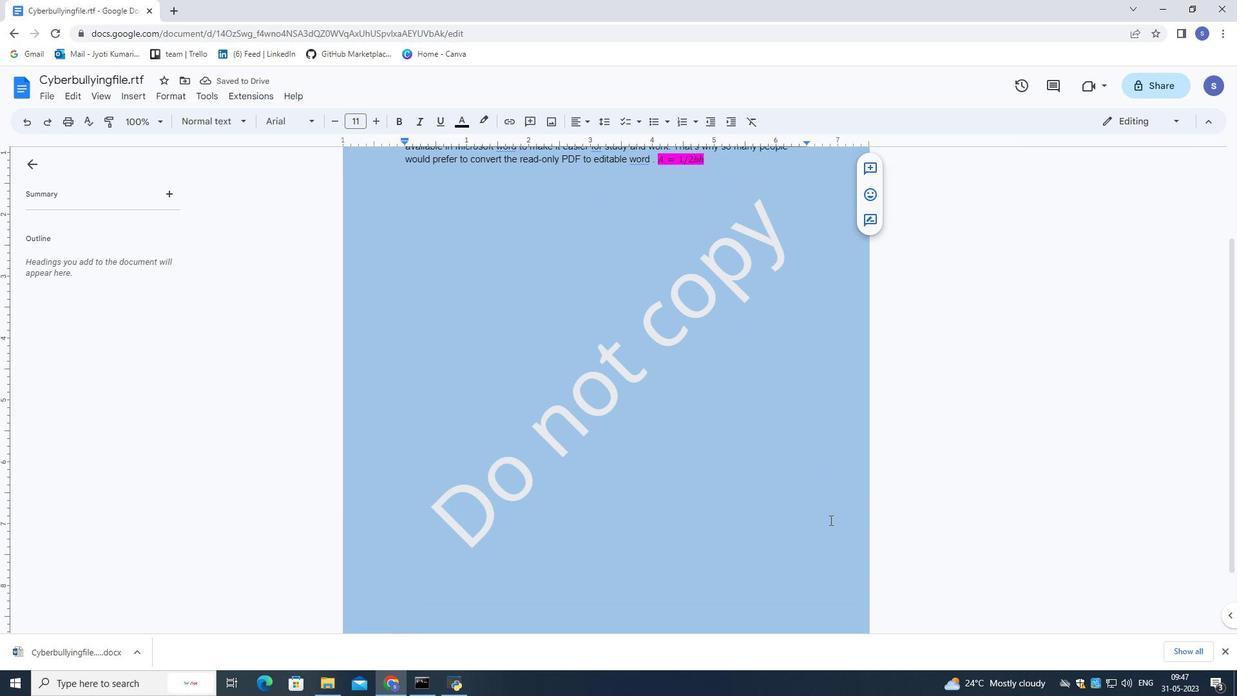 
Action: Mouse scrolled (830, 520) with delta (0, 0)
Screenshot: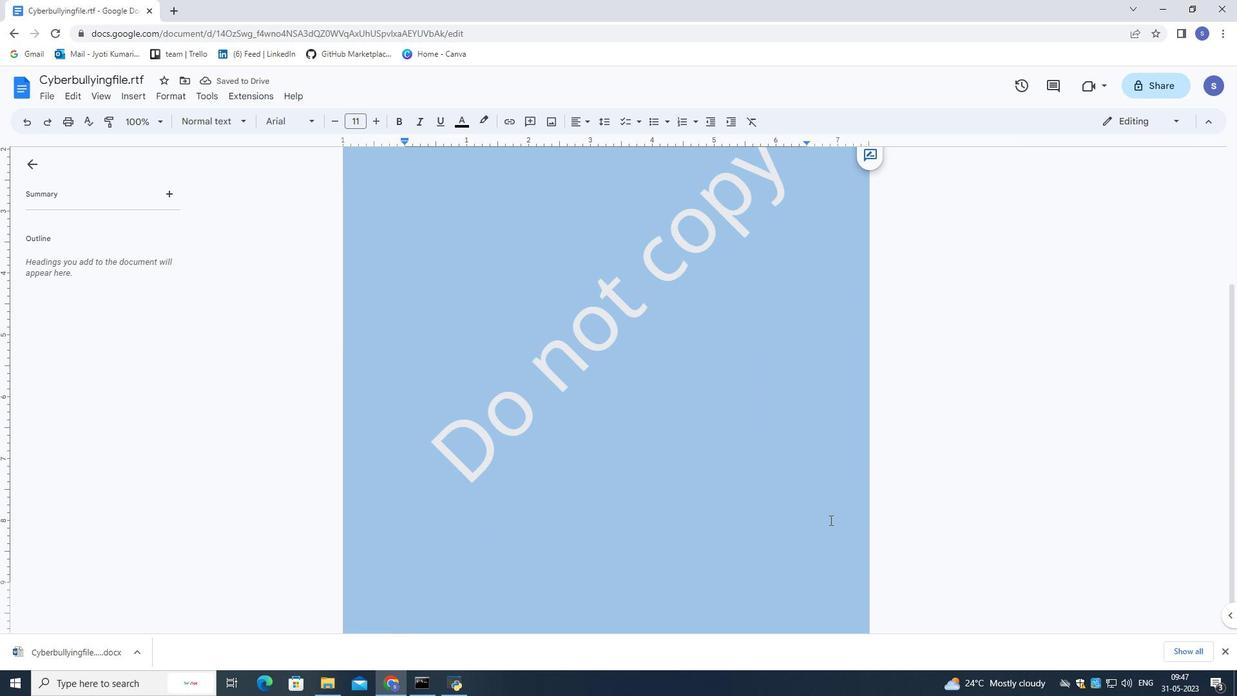 
Action: Mouse scrolled (830, 520) with delta (0, 0)
Screenshot: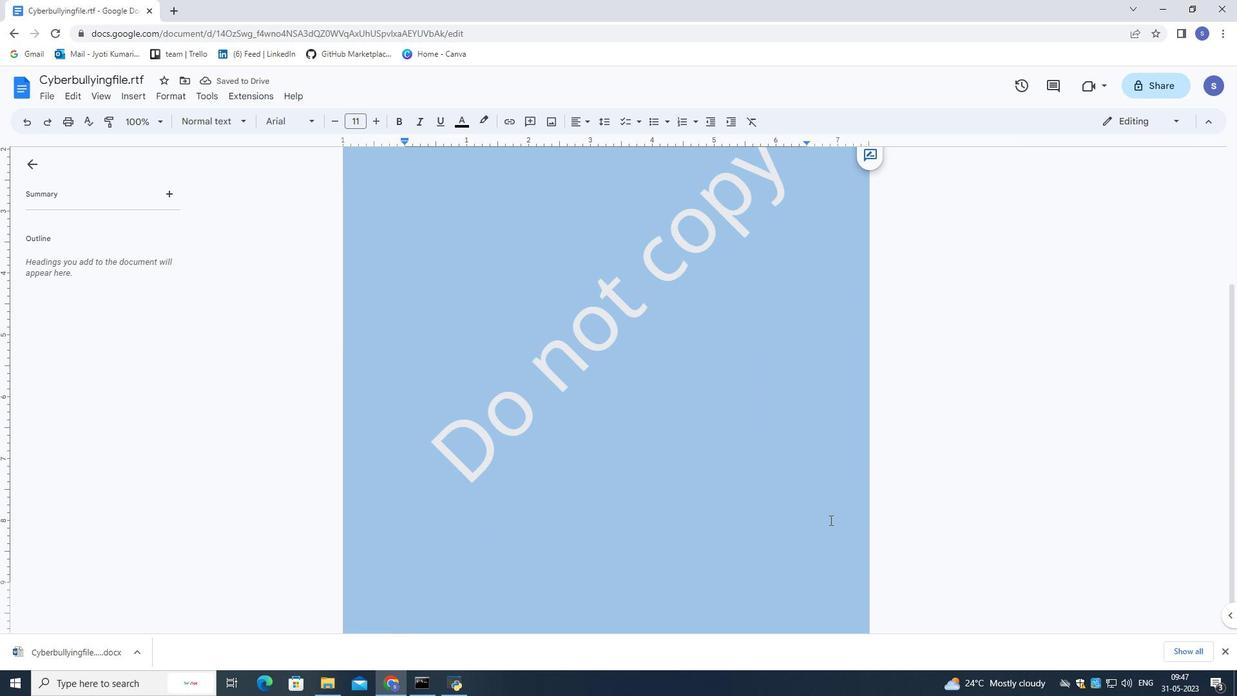 
Action: Mouse scrolled (830, 520) with delta (0, 0)
Screenshot: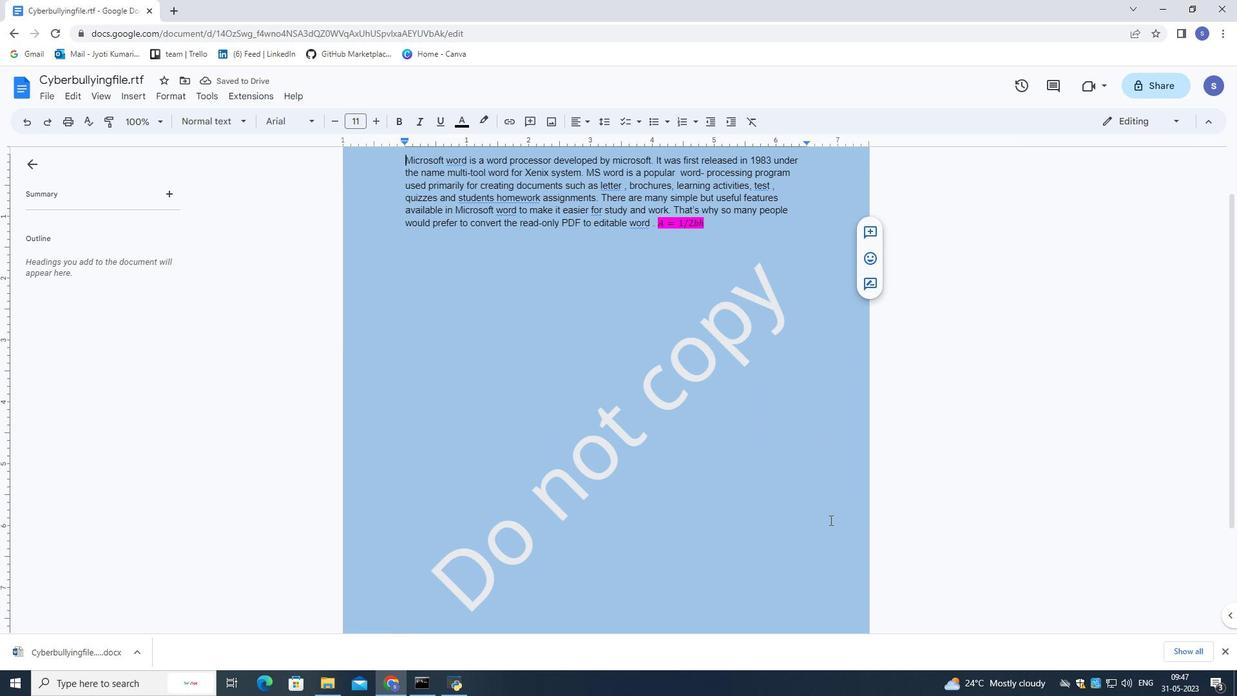 
Action: Mouse scrolled (830, 520) with delta (0, 0)
Screenshot: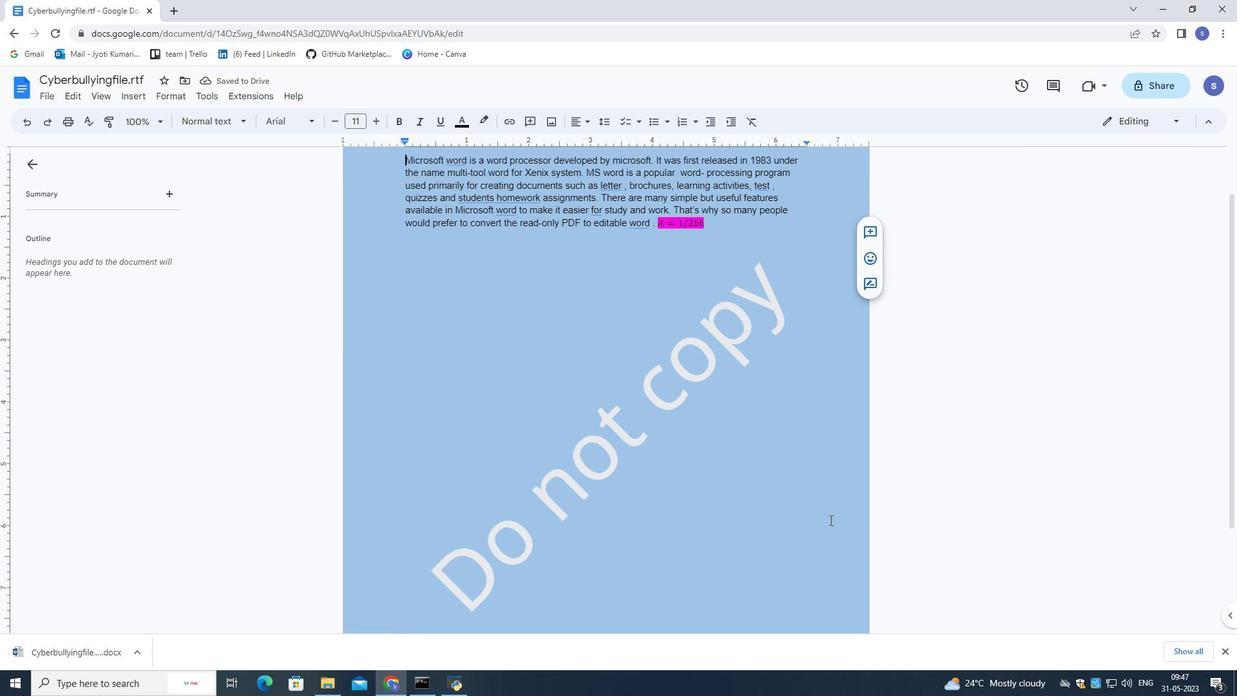 
Action: Mouse scrolled (830, 519) with delta (0, 0)
Screenshot: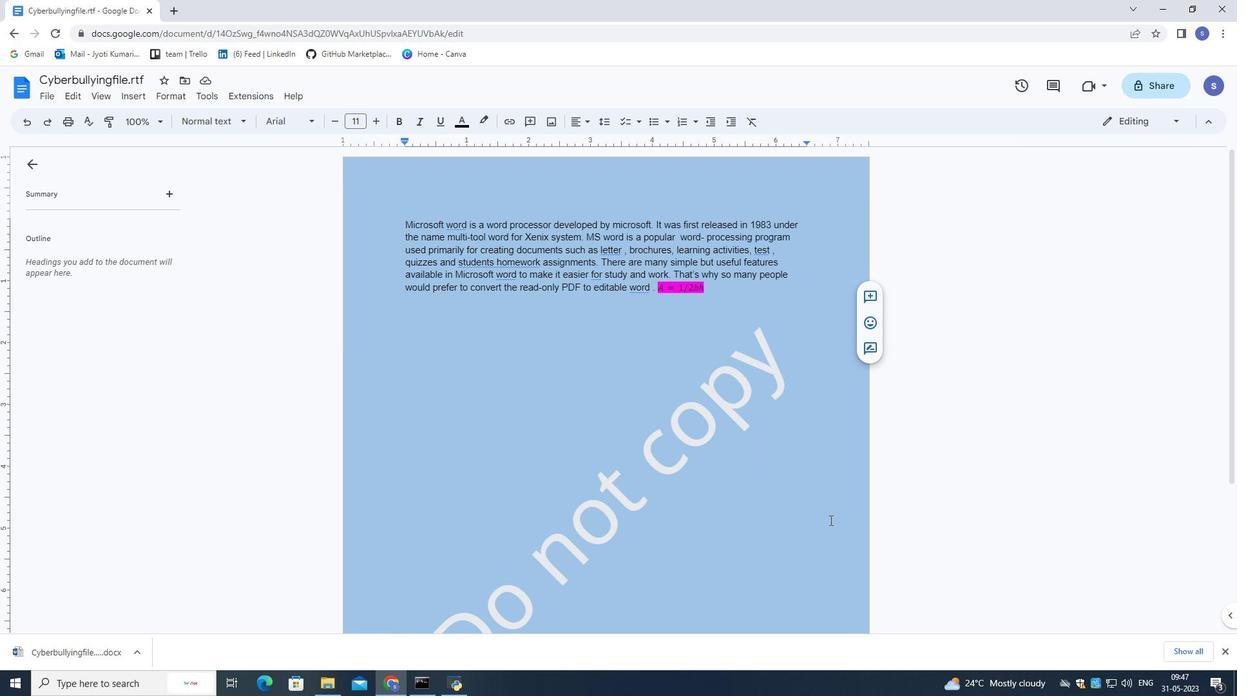 
Action: Mouse scrolled (830, 519) with delta (0, 0)
Screenshot: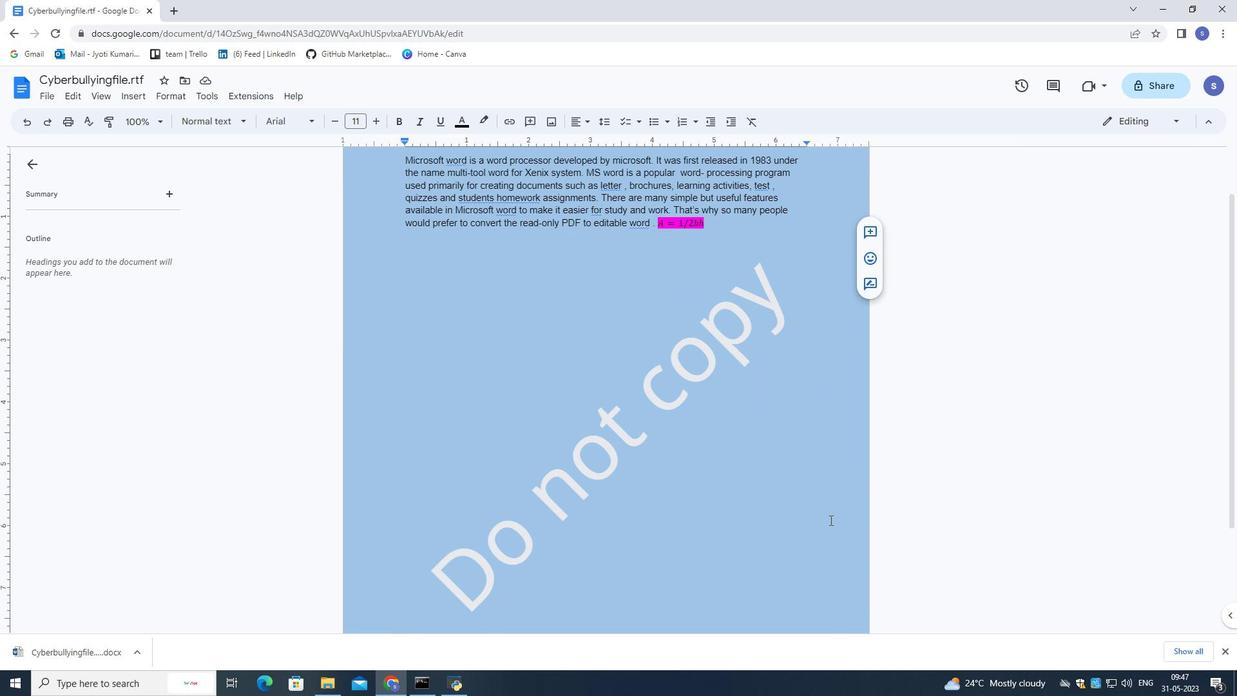
Action: Mouse scrolled (830, 520) with delta (0, 0)
Screenshot: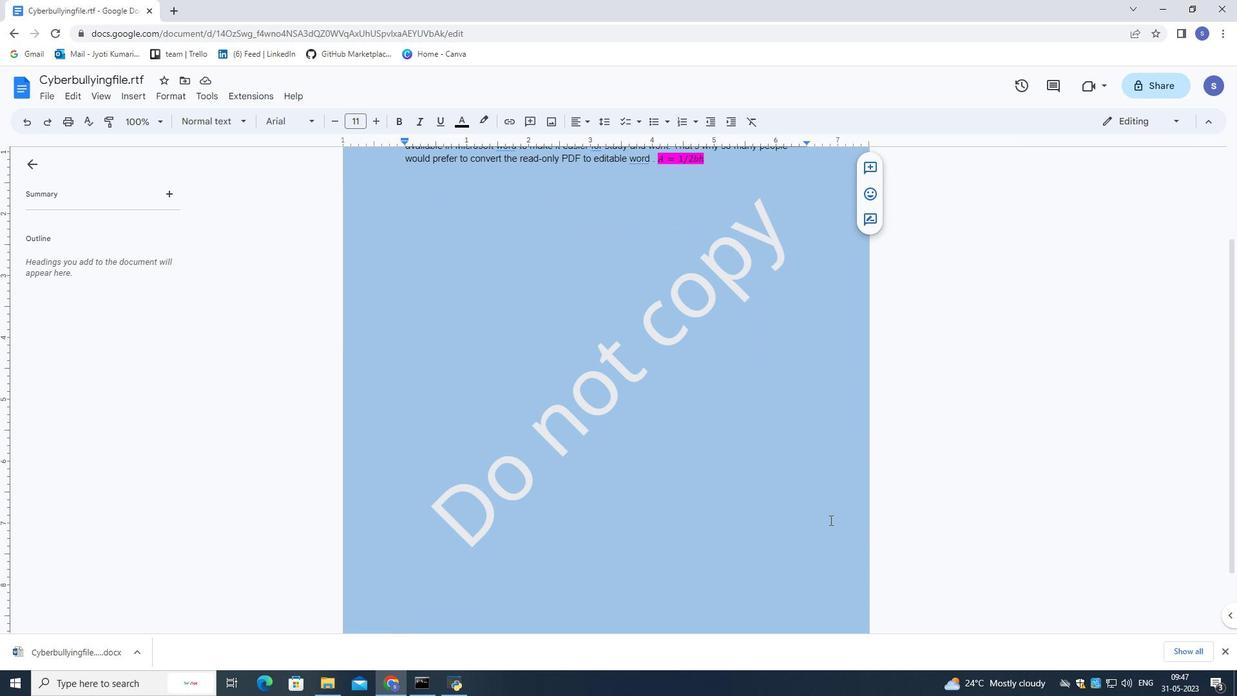 
Action: Mouse scrolled (830, 520) with delta (0, 0)
Screenshot: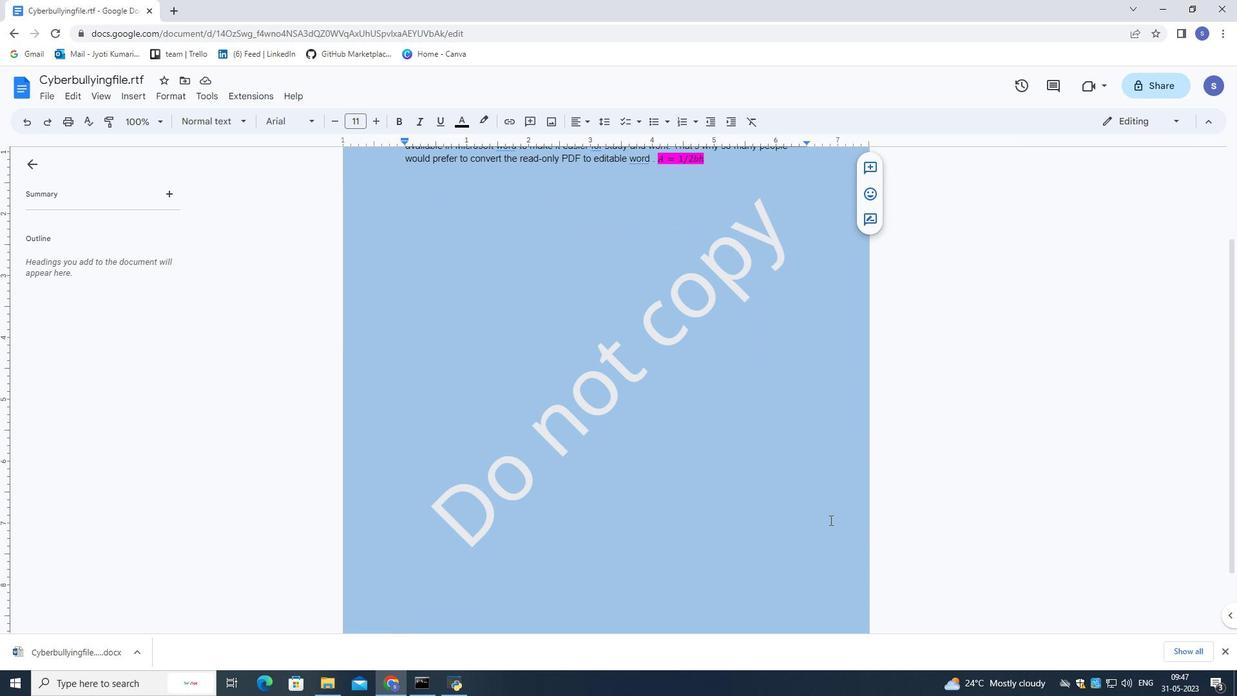 
Action: Mouse scrolled (830, 520) with delta (0, 0)
Screenshot: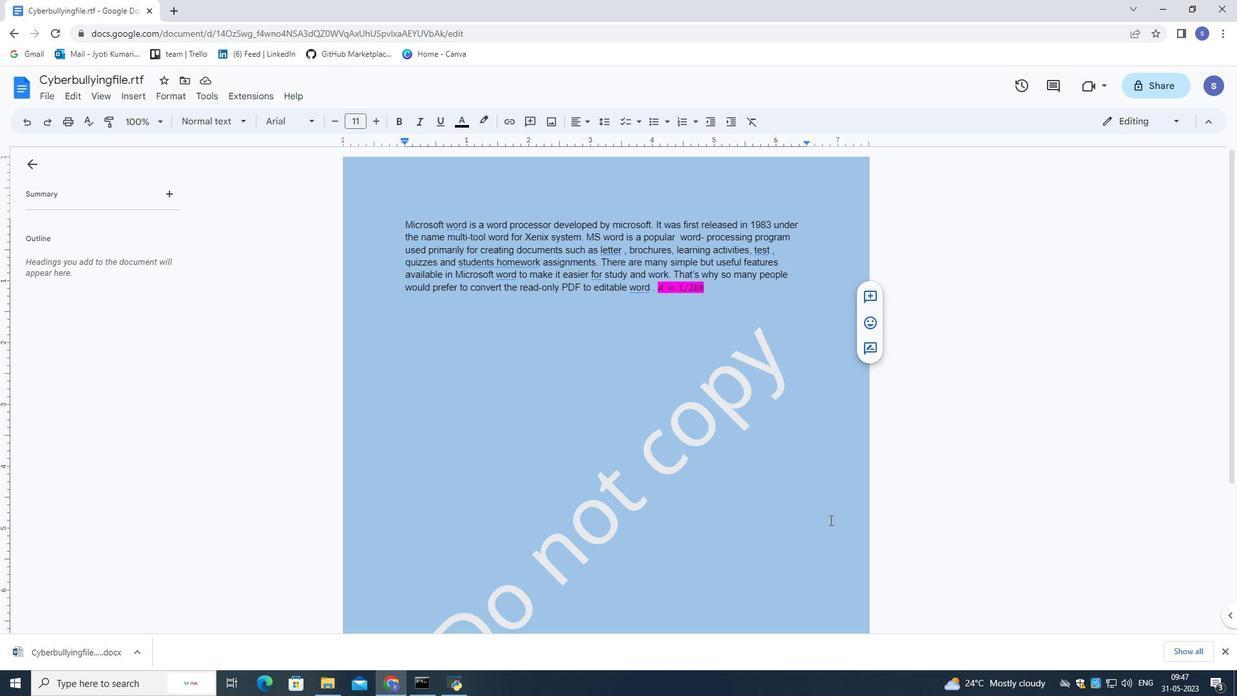 
Action: Mouse scrolled (830, 520) with delta (0, 0)
Screenshot: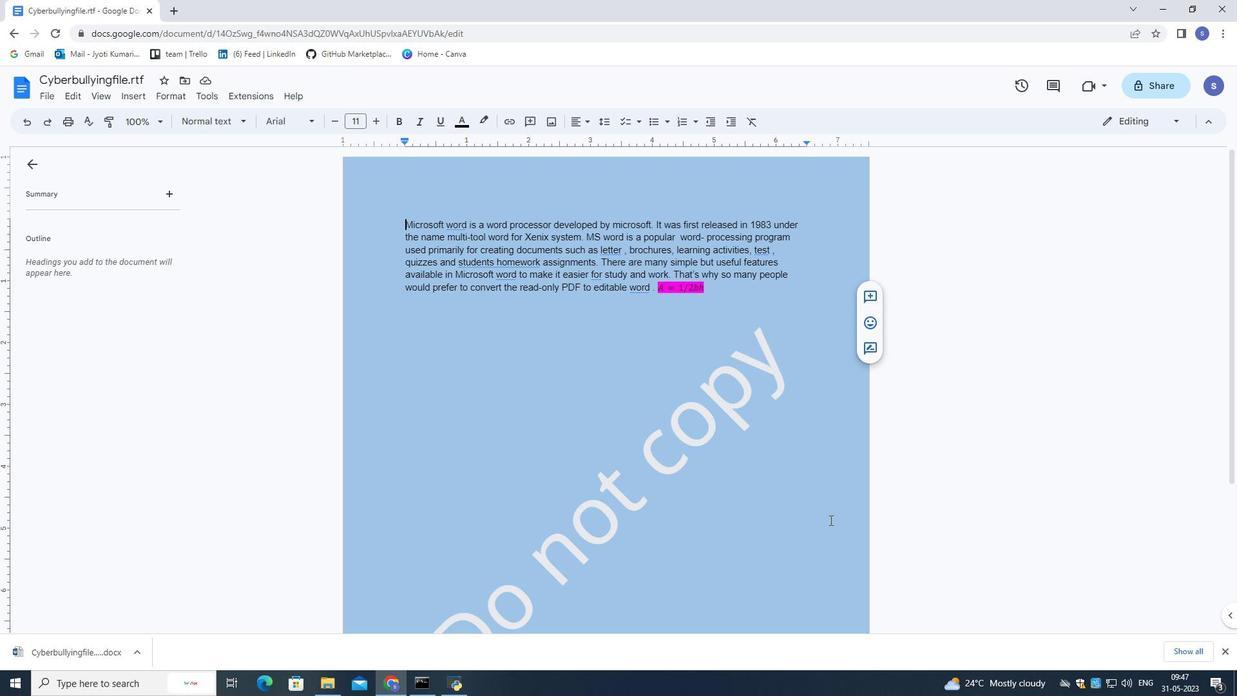 
